 Task: nan
Action: Mouse moved to (463, 587)
Screenshot: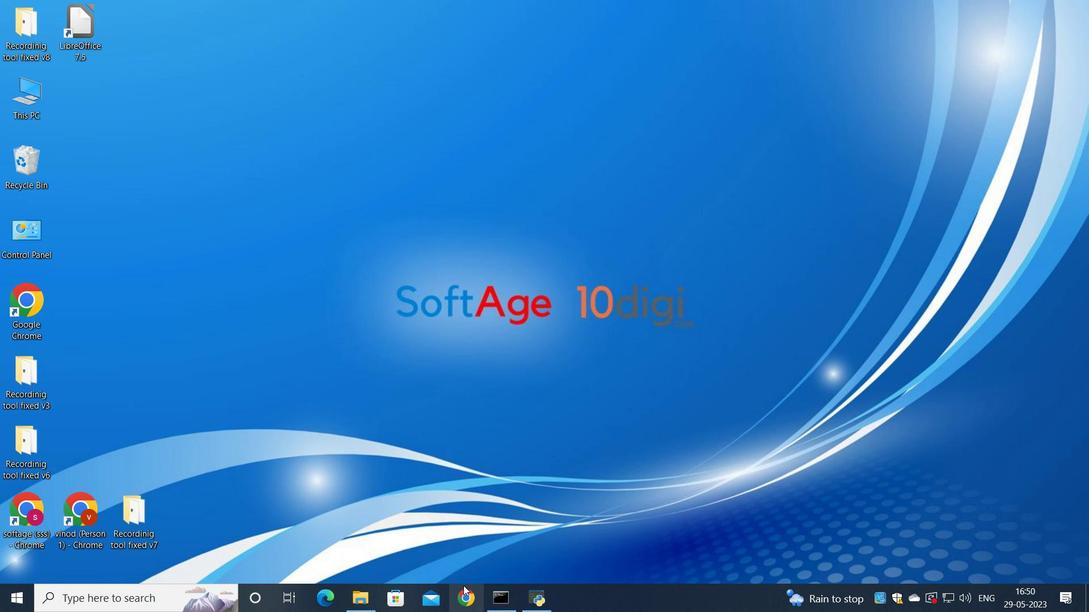 
Action: Mouse pressed left at (463, 587)
Screenshot: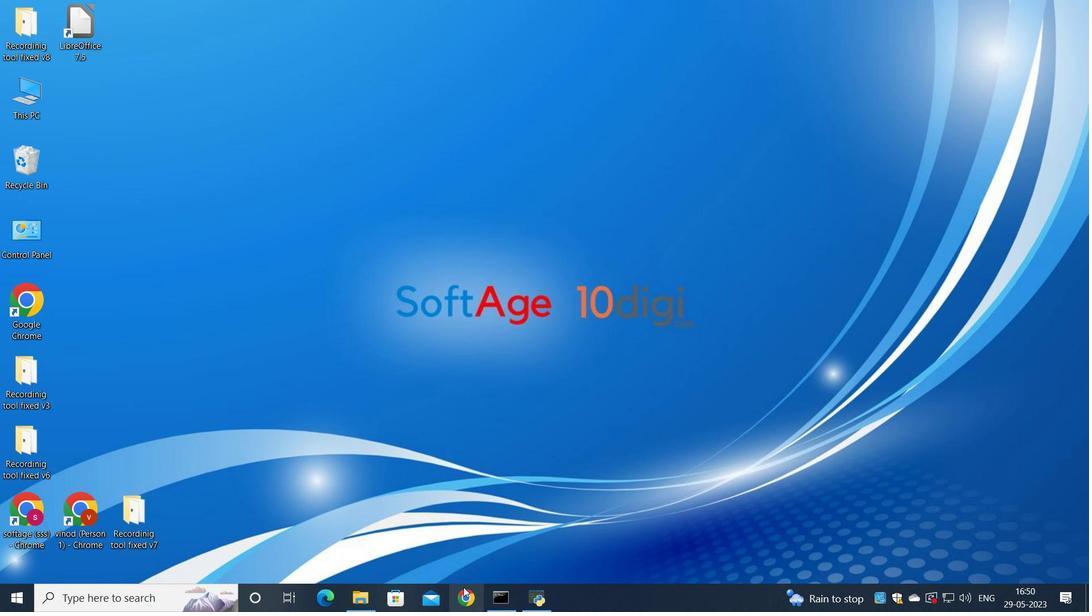 
Action: Mouse moved to (511, 369)
Screenshot: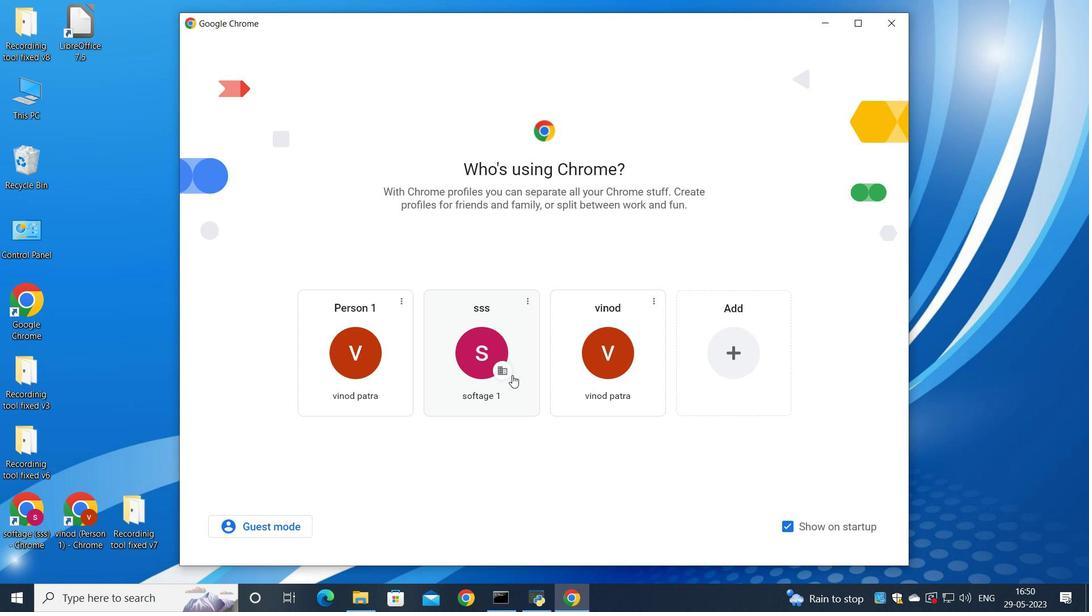 
Action: Mouse pressed left at (511, 369)
Screenshot: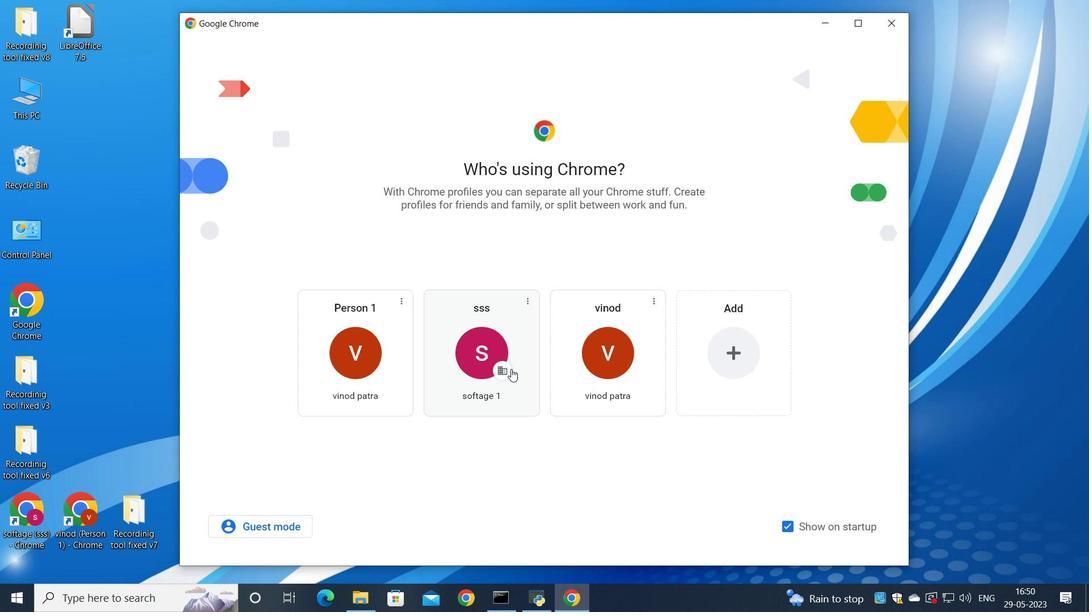 
Action: Mouse moved to (962, 74)
Screenshot: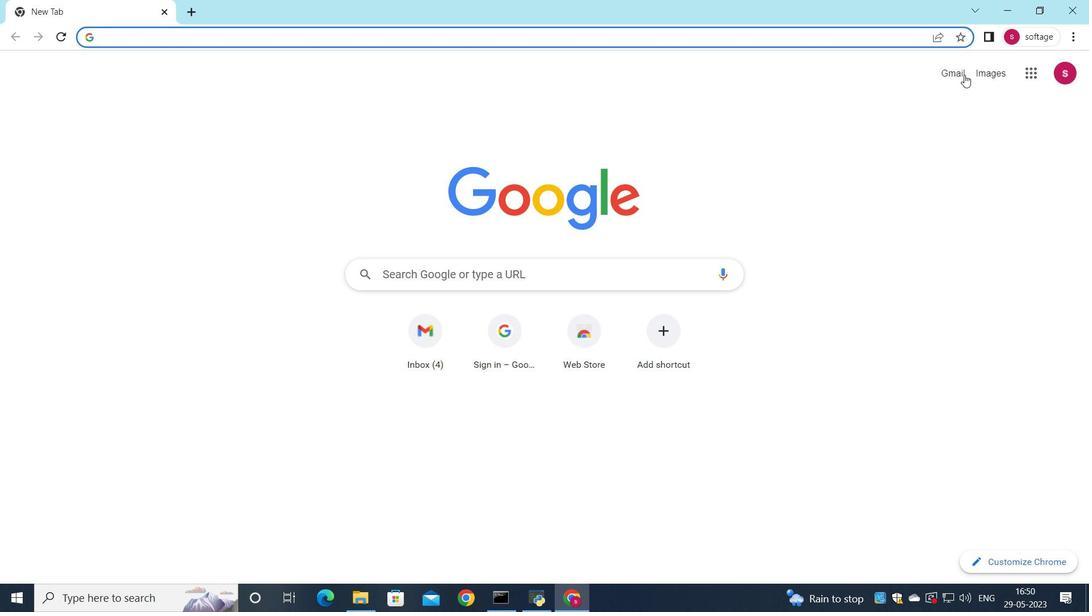 
Action: Mouse pressed left at (962, 74)
Screenshot: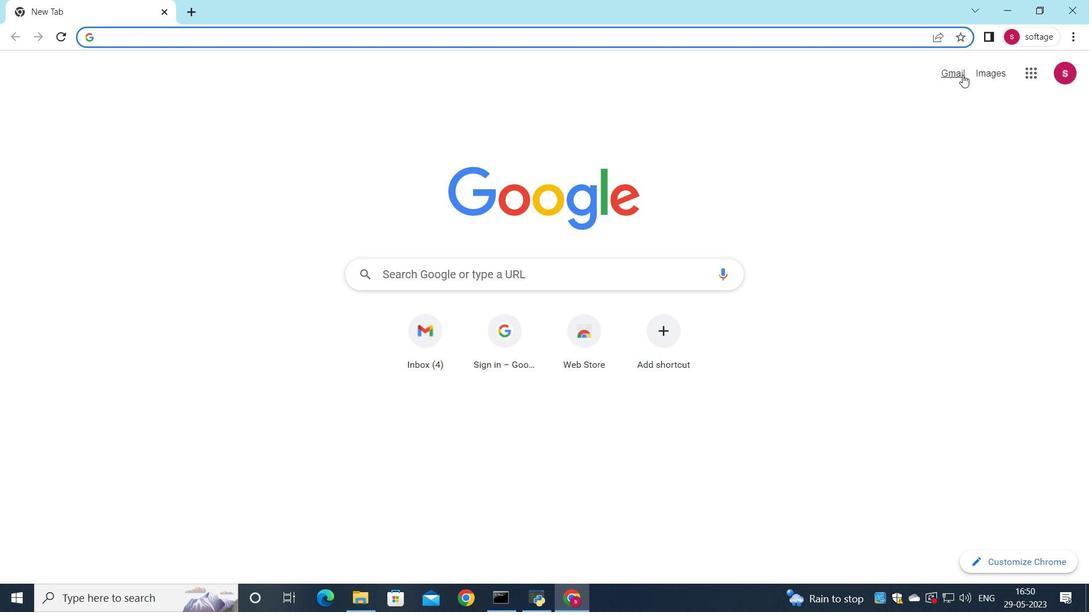 
Action: Mouse moved to (934, 95)
Screenshot: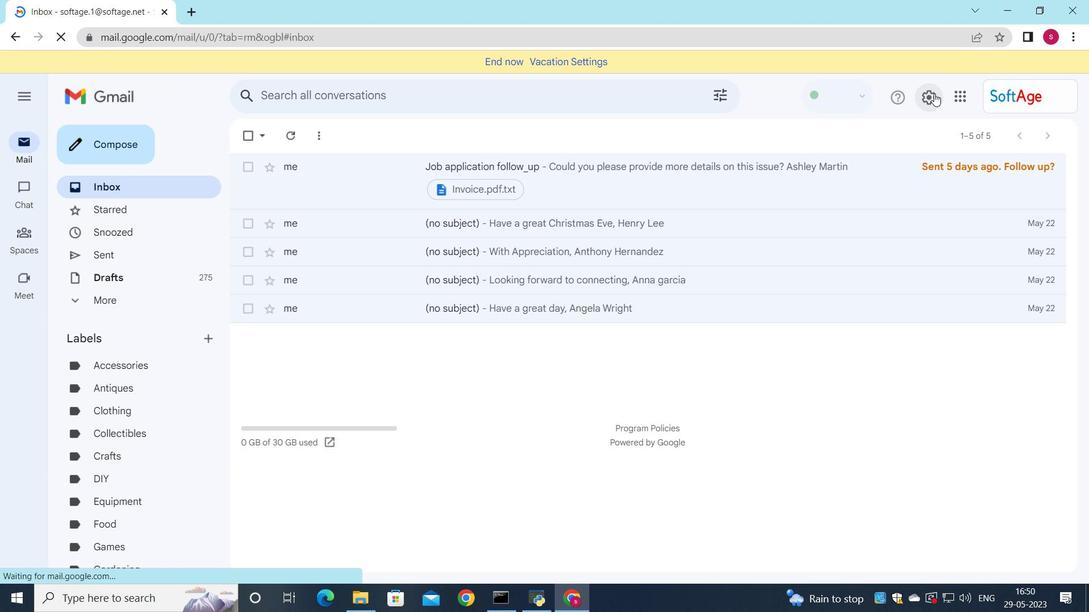 
Action: Mouse pressed left at (934, 95)
Screenshot: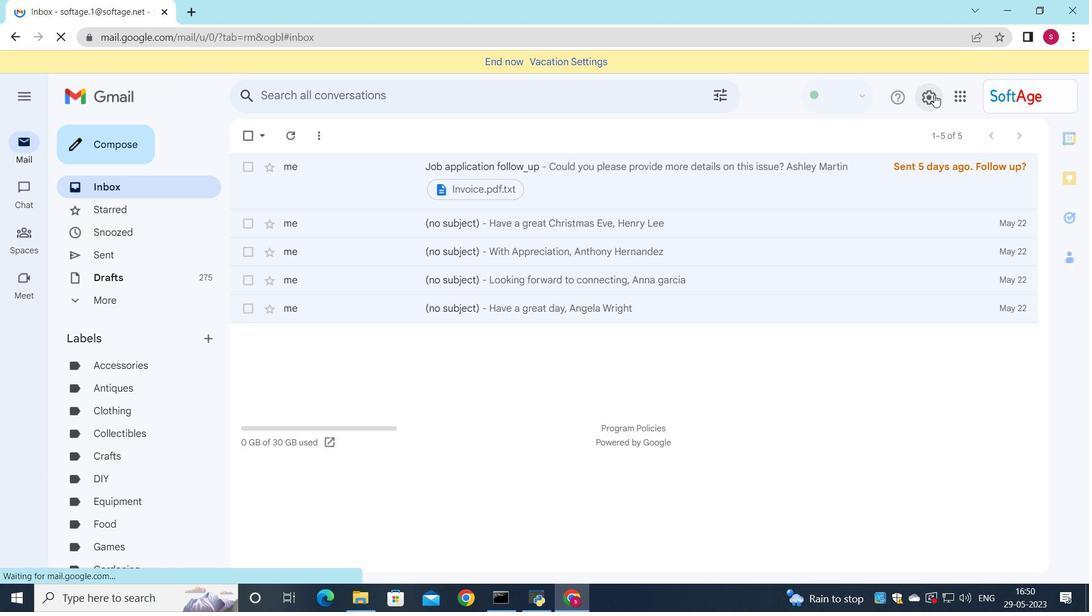 
Action: Mouse moved to (945, 171)
Screenshot: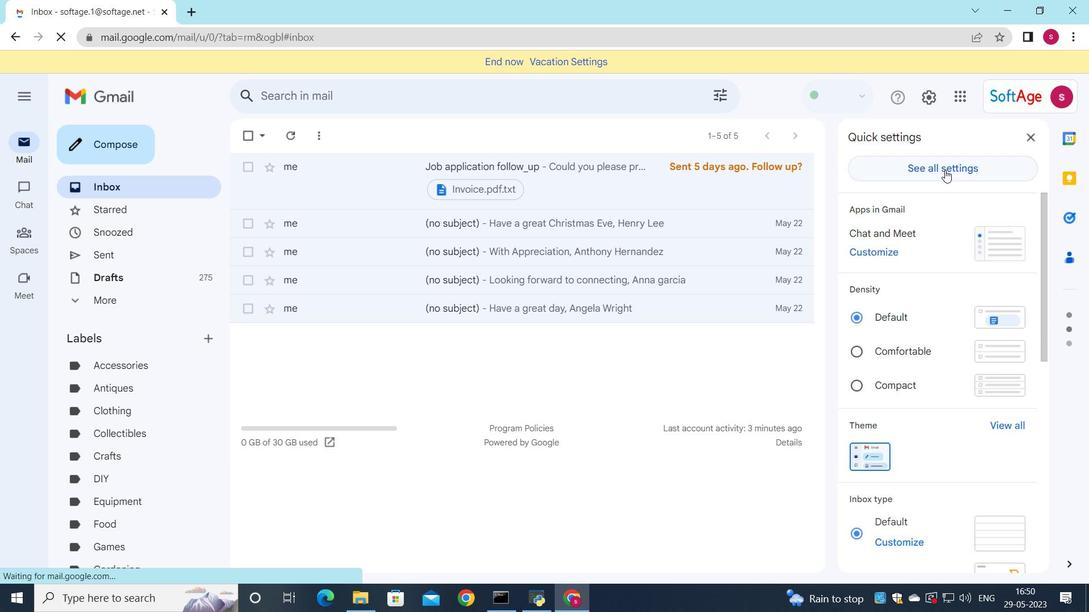 
Action: Mouse pressed left at (945, 171)
Screenshot: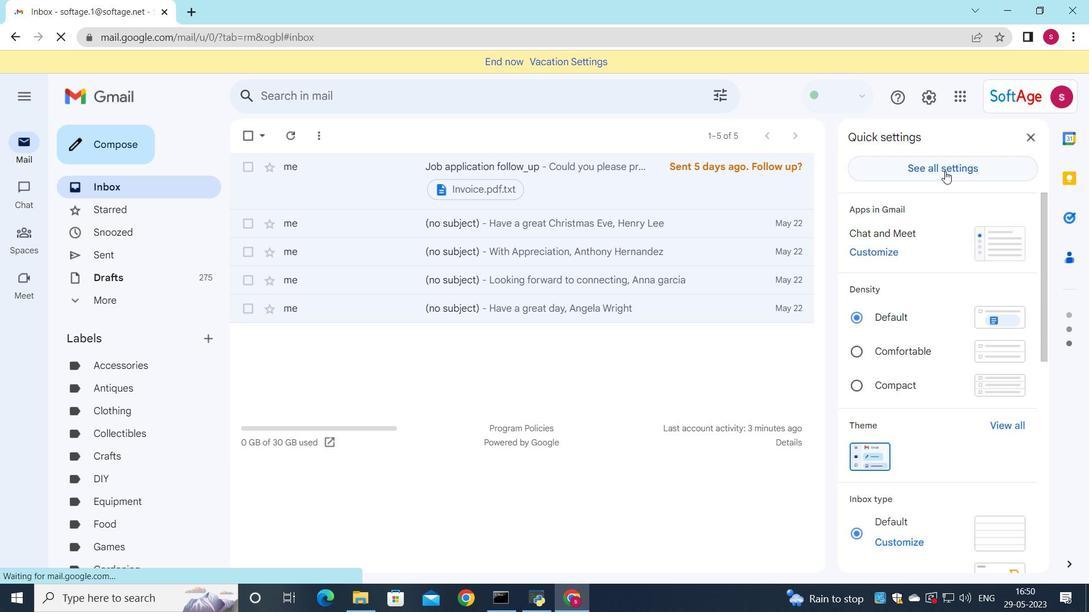 
Action: Mouse moved to (408, 265)
Screenshot: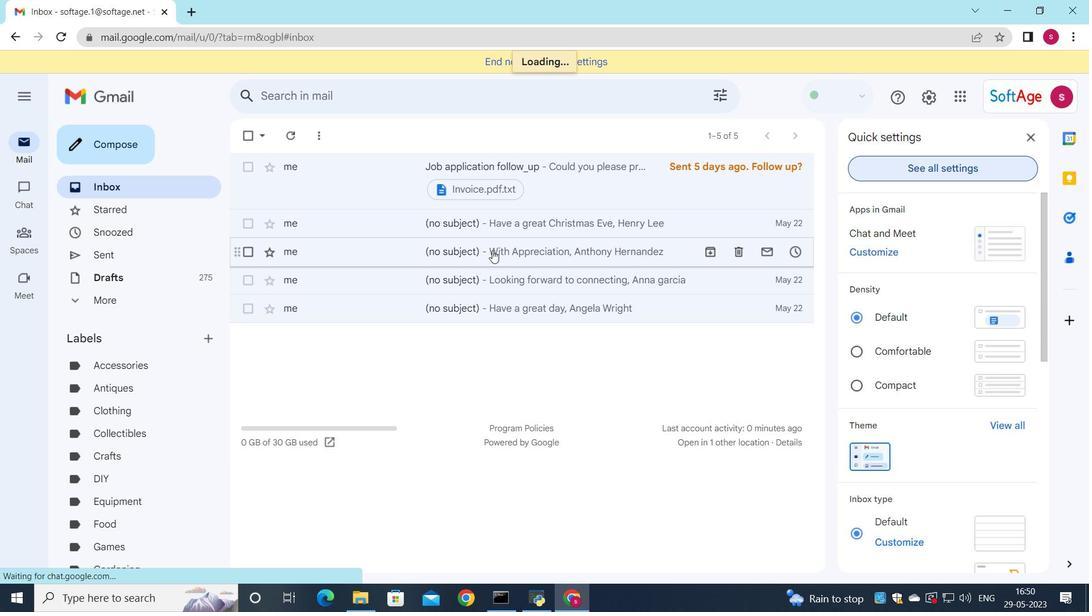 
Action: Mouse scrolled (408, 264) with delta (0, 0)
Screenshot: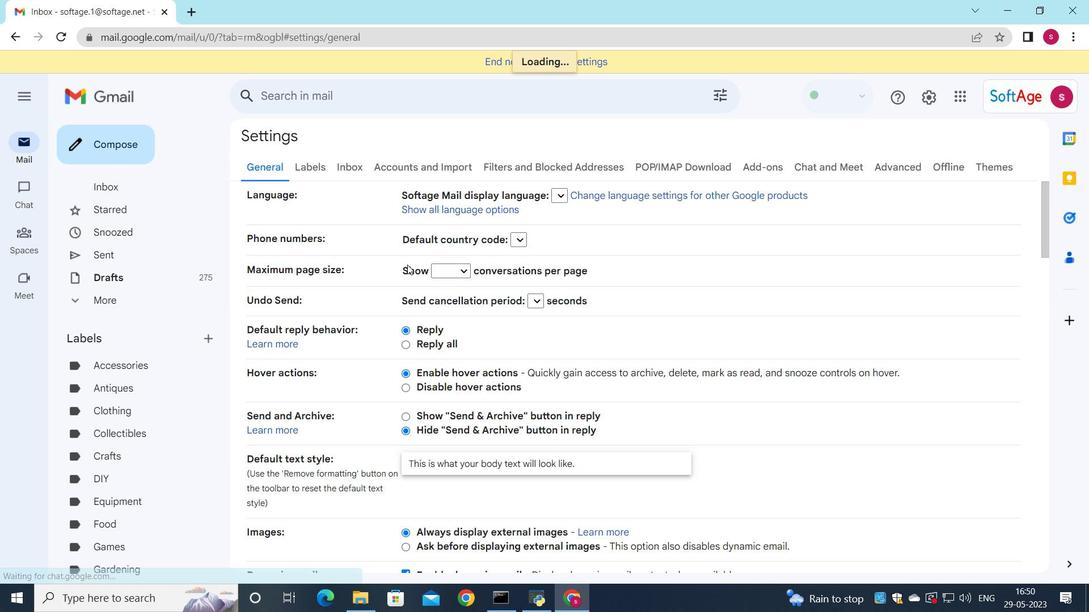
Action: Mouse scrolled (408, 264) with delta (0, 0)
Screenshot: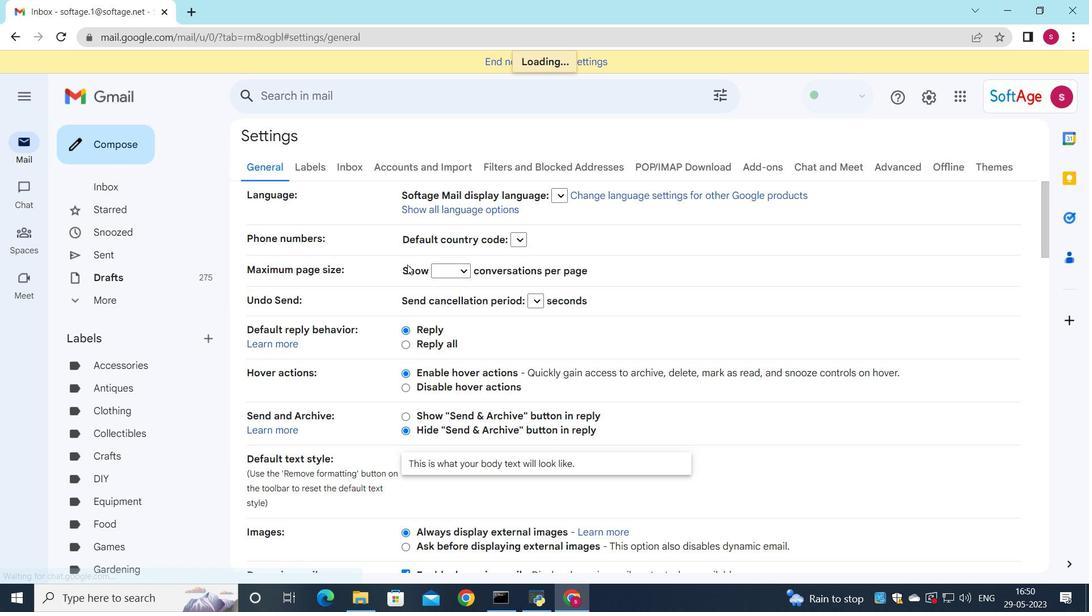 
Action: Mouse moved to (407, 266)
Screenshot: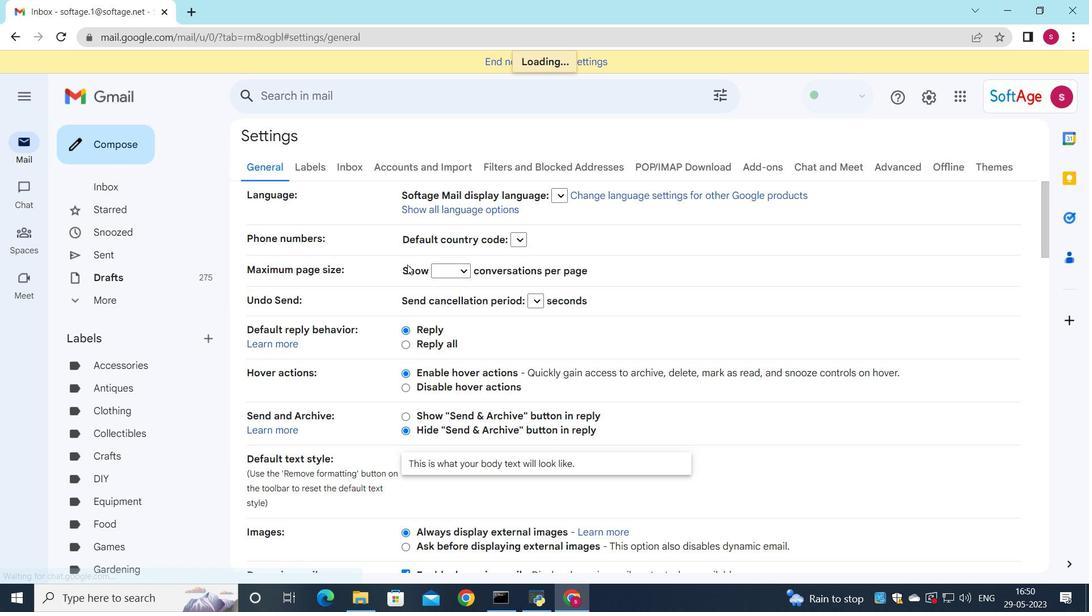 
Action: Mouse scrolled (407, 265) with delta (0, 0)
Screenshot: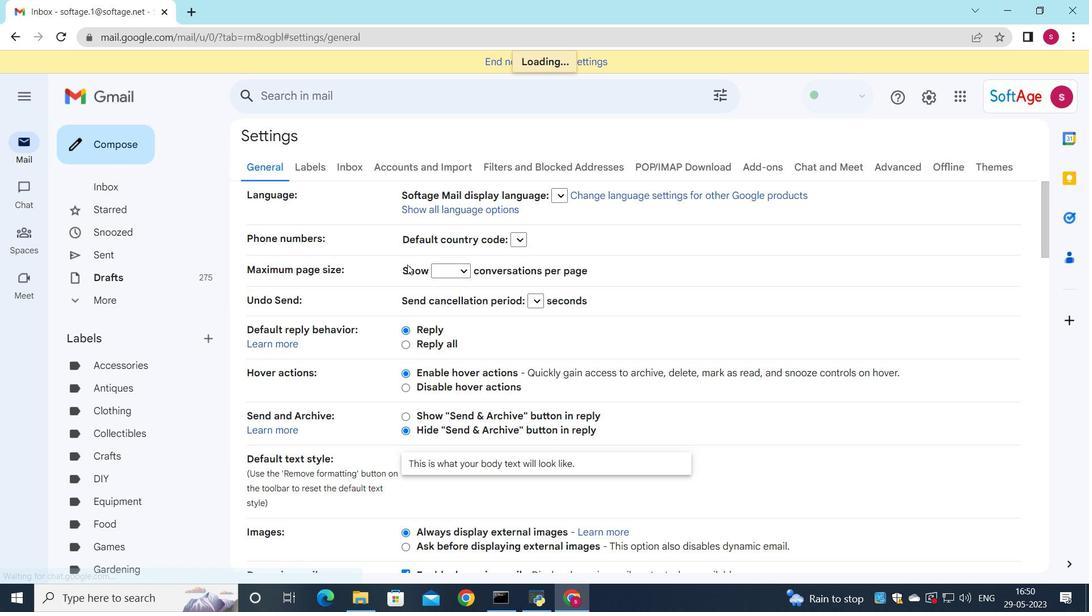 
Action: Mouse moved to (406, 266)
Screenshot: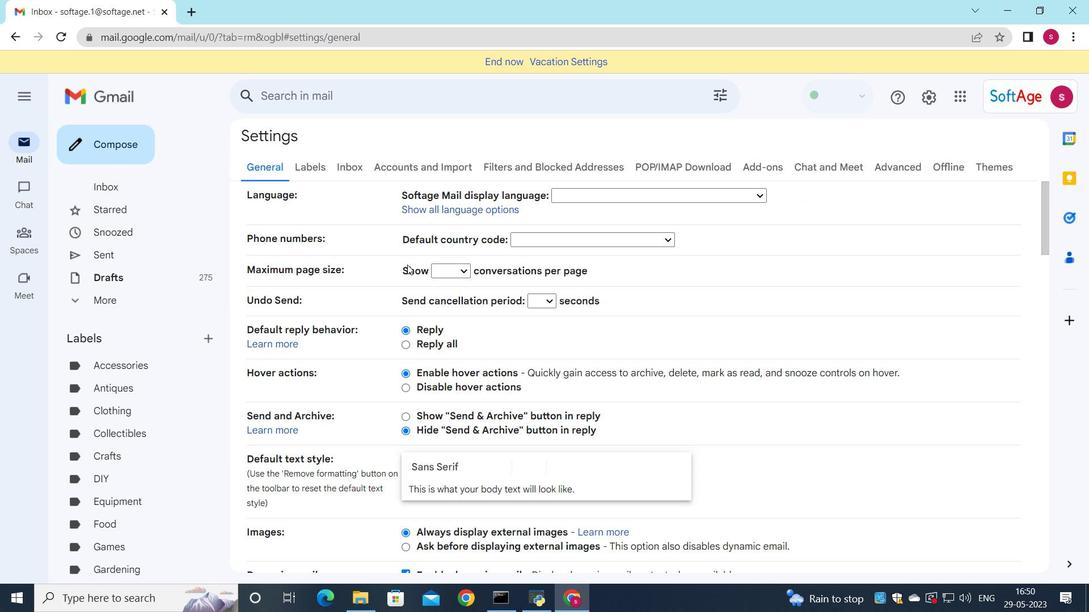 
Action: Mouse scrolled (406, 266) with delta (0, 0)
Screenshot: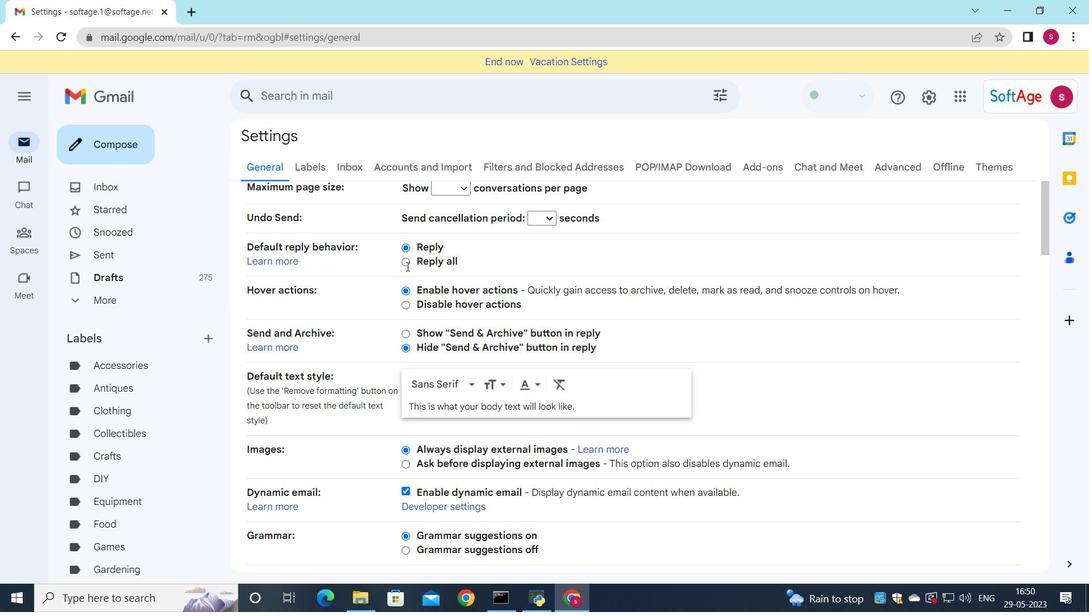 
Action: Mouse scrolled (406, 266) with delta (0, 0)
Screenshot: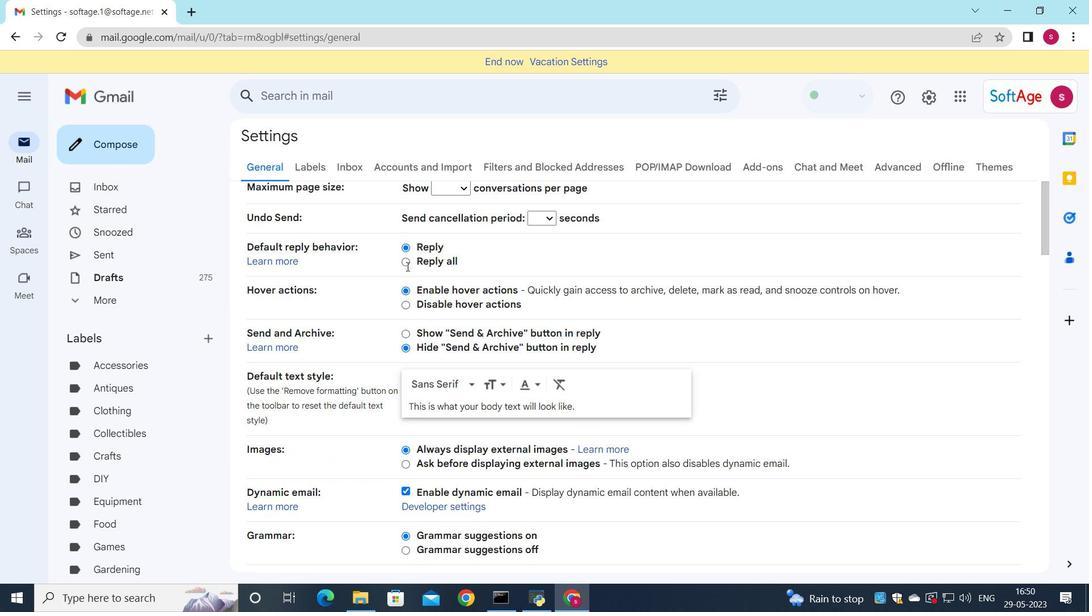 
Action: Mouse scrolled (406, 266) with delta (0, 0)
Screenshot: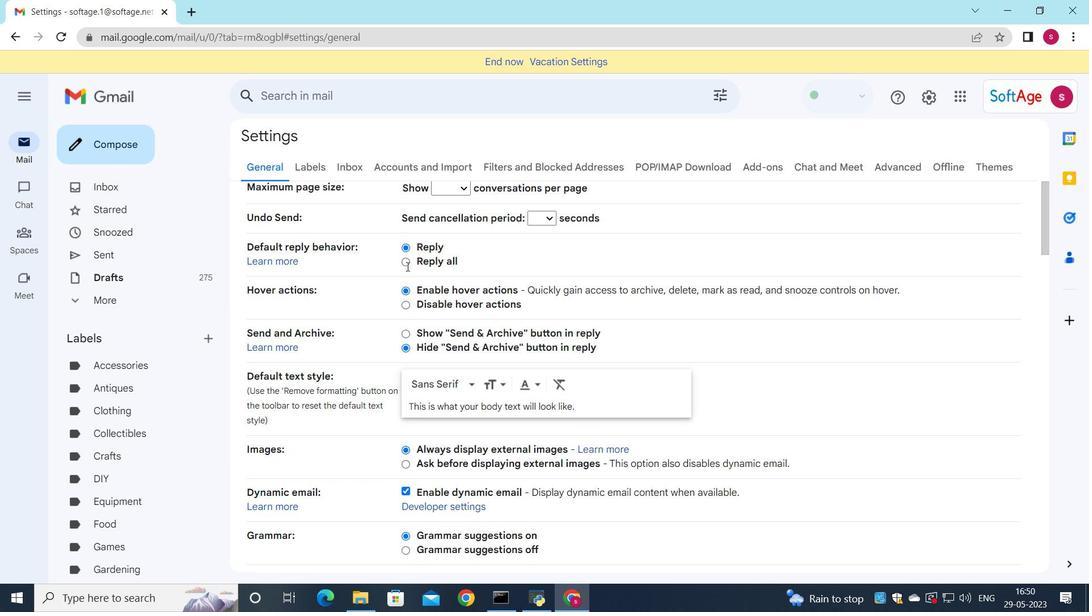
Action: Mouse scrolled (406, 266) with delta (0, 0)
Screenshot: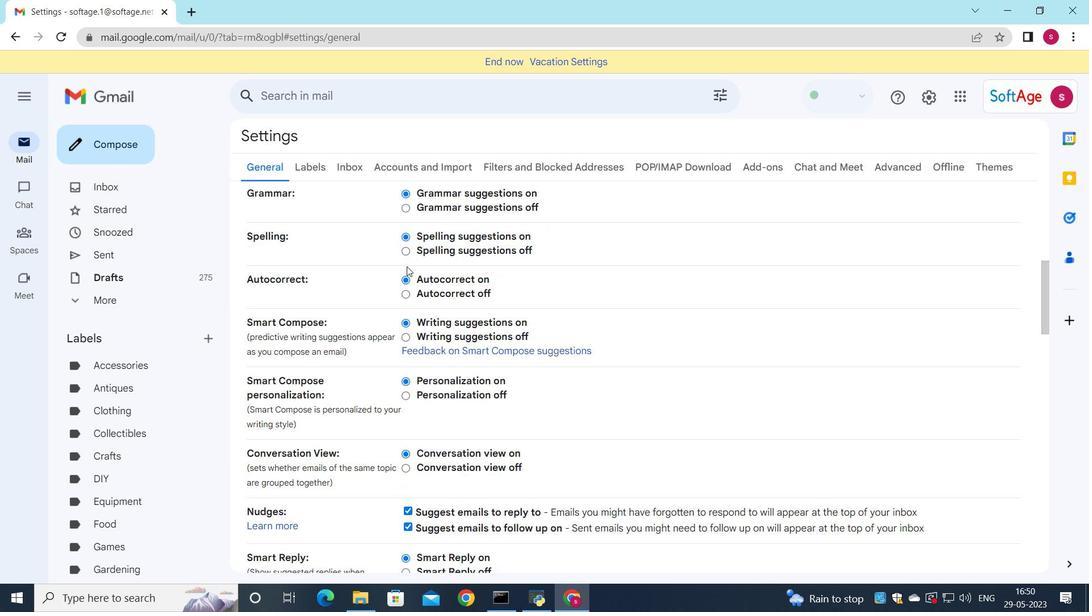 
Action: Mouse scrolled (406, 266) with delta (0, 0)
Screenshot: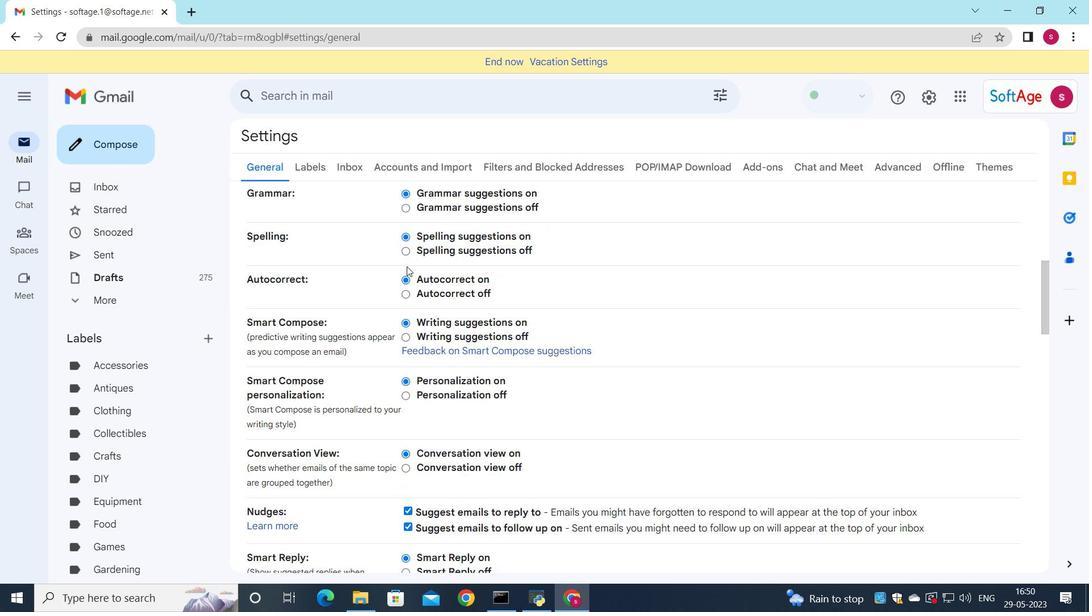 
Action: Mouse scrolled (406, 266) with delta (0, 0)
Screenshot: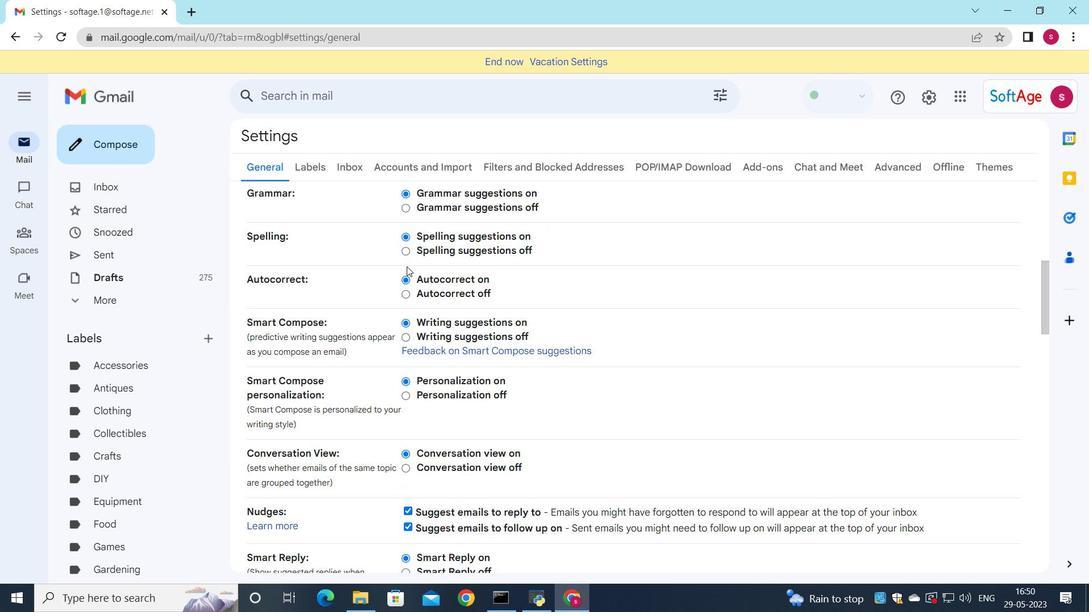 
Action: Mouse scrolled (406, 266) with delta (0, 0)
Screenshot: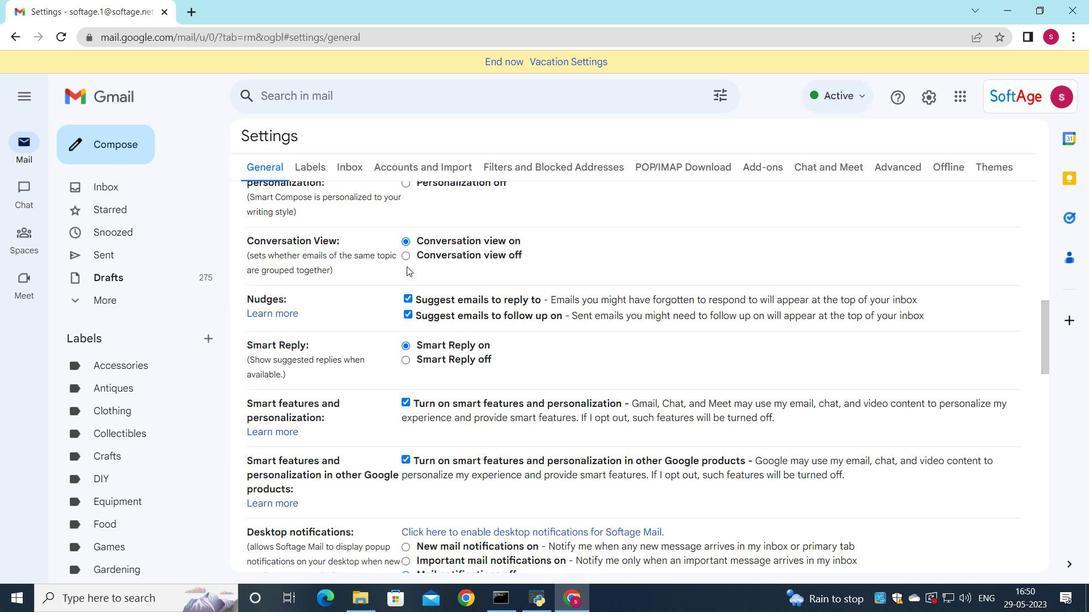 
Action: Mouse scrolled (406, 266) with delta (0, 0)
Screenshot: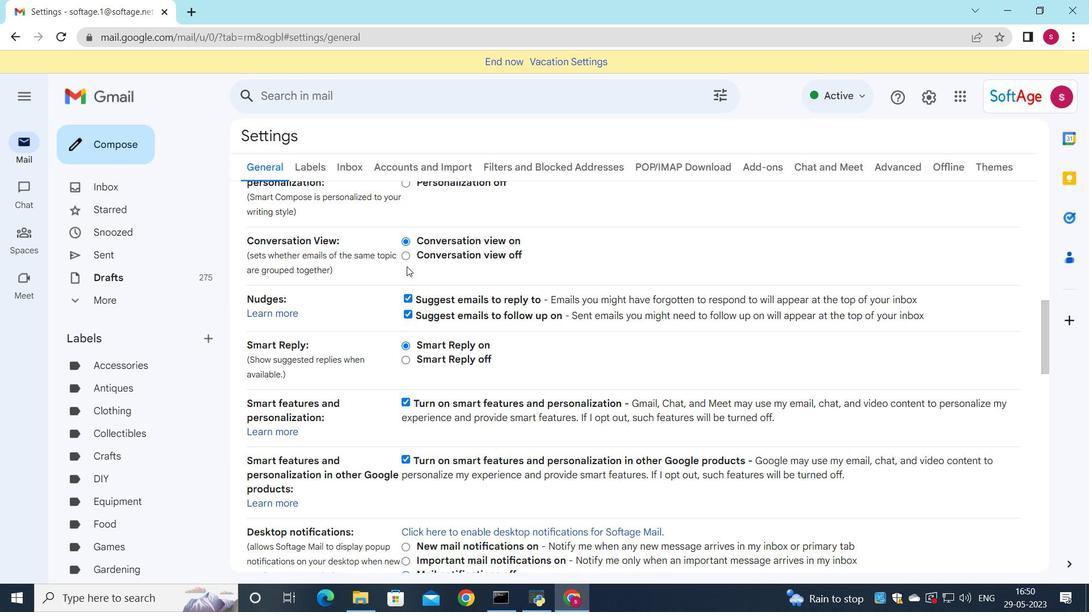 
Action: Mouse scrolled (406, 266) with delta (0, 0)
Screenshot: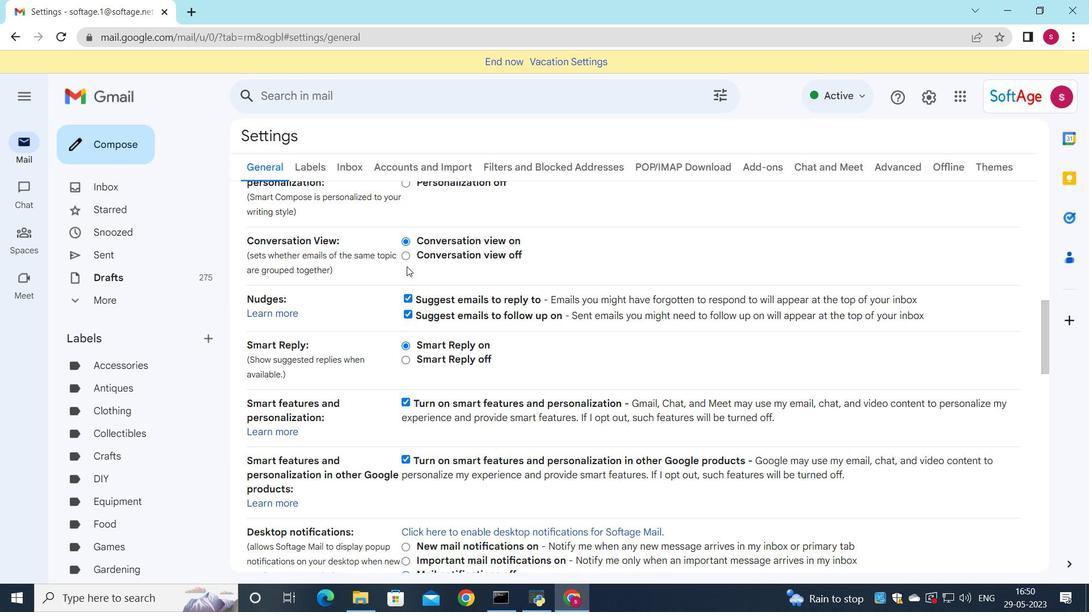 
Action: Mouse scrolled (406, 266) with delta (0, 0)
Screenshot: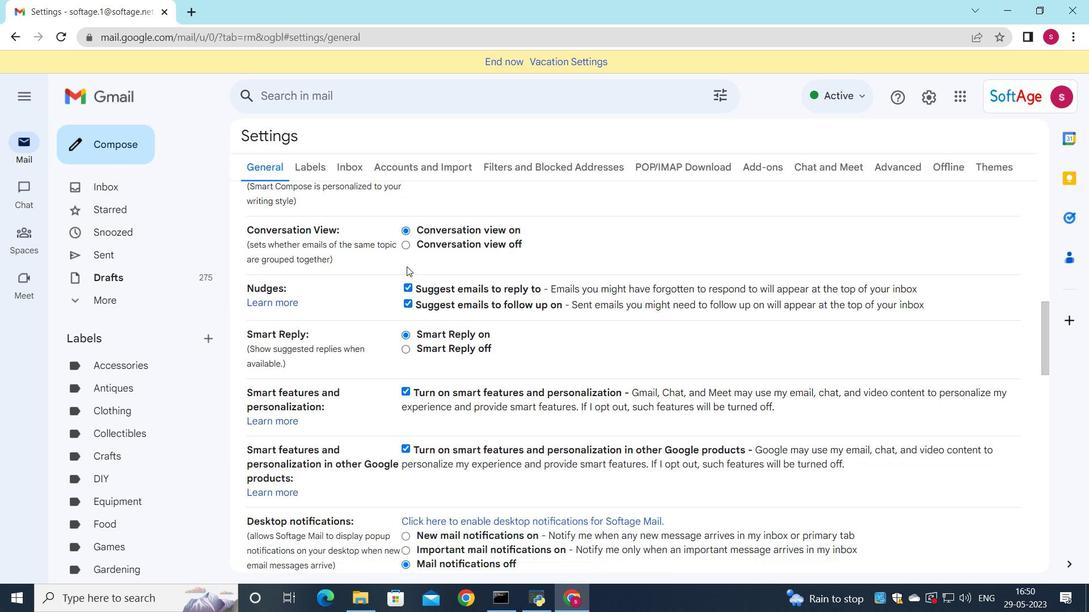 
Action: Mouse scrolled (406, 266) with delta (0, 0)
Screenshot: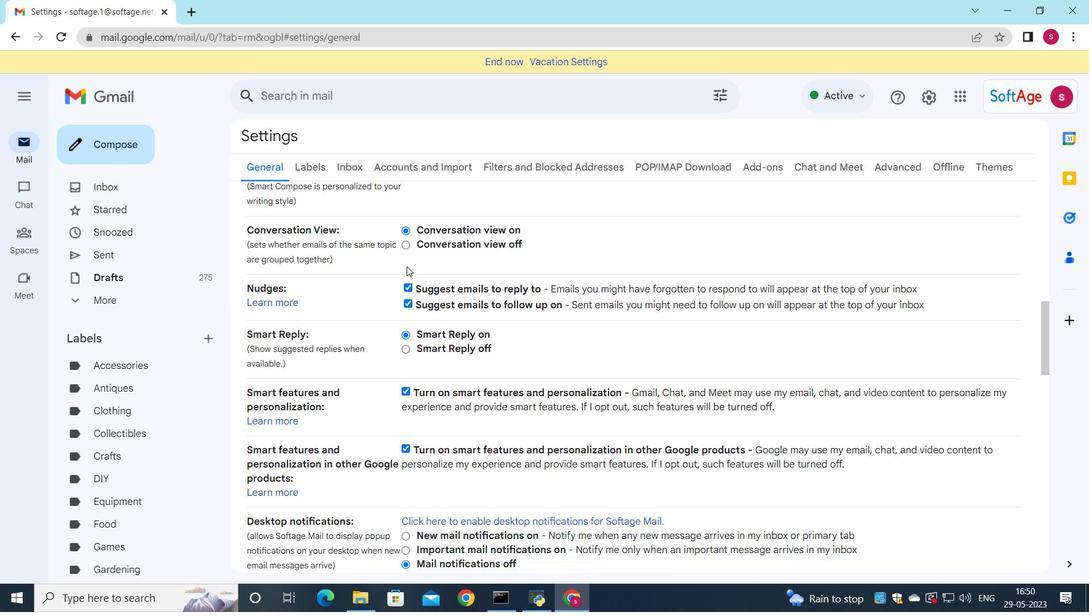 
Action: Mouse scrolled (406, 266) with delta (0, 0)
Screenshot: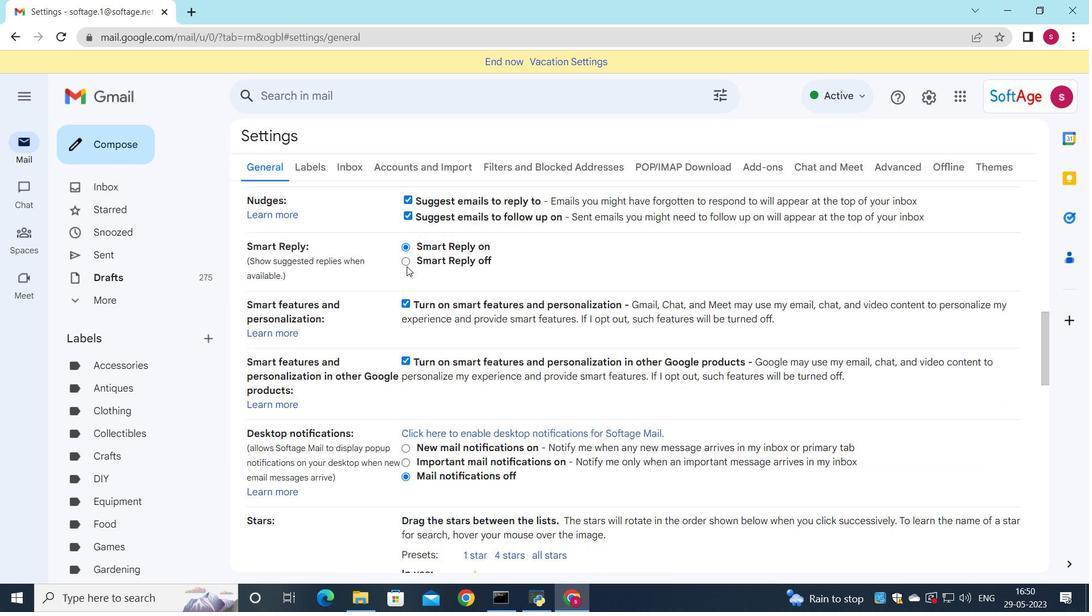 
Action: Mouse scrolled (406, 266) with delta (0, 0)
Screenshot: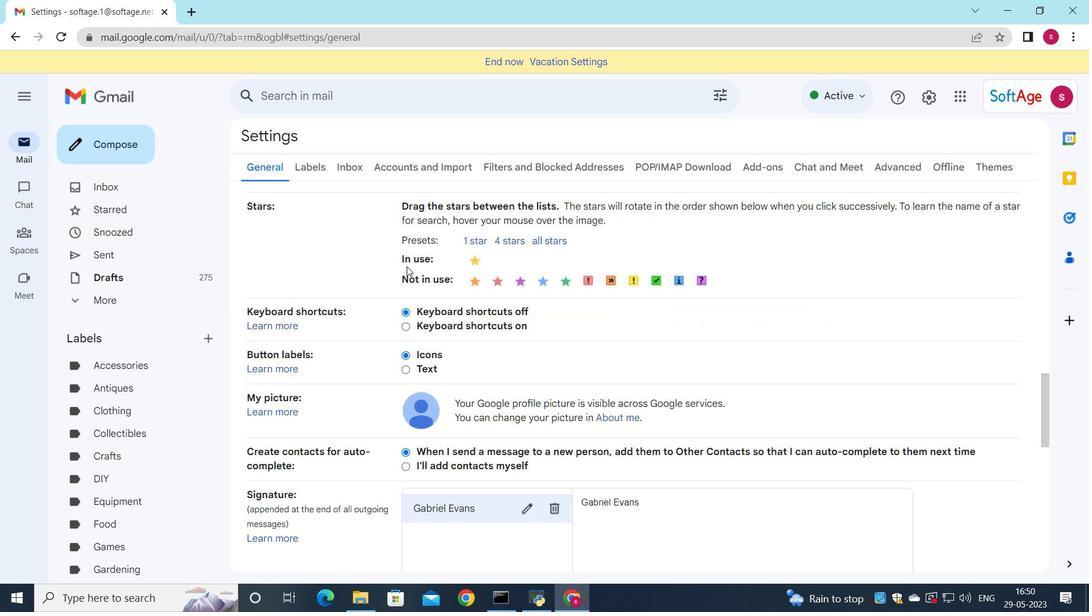 
Action: Mouse scrolled (406, 266) with delta (0, 0)
Screenshot: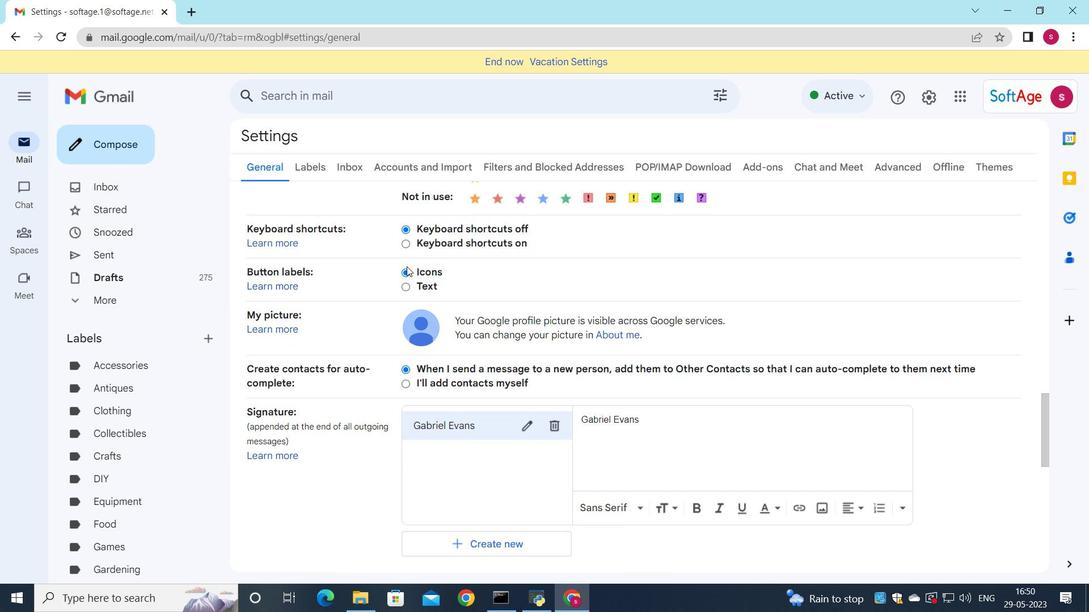 
Action: Mouse scrolled (406, 266) with delta (0, 0)
Screenshot: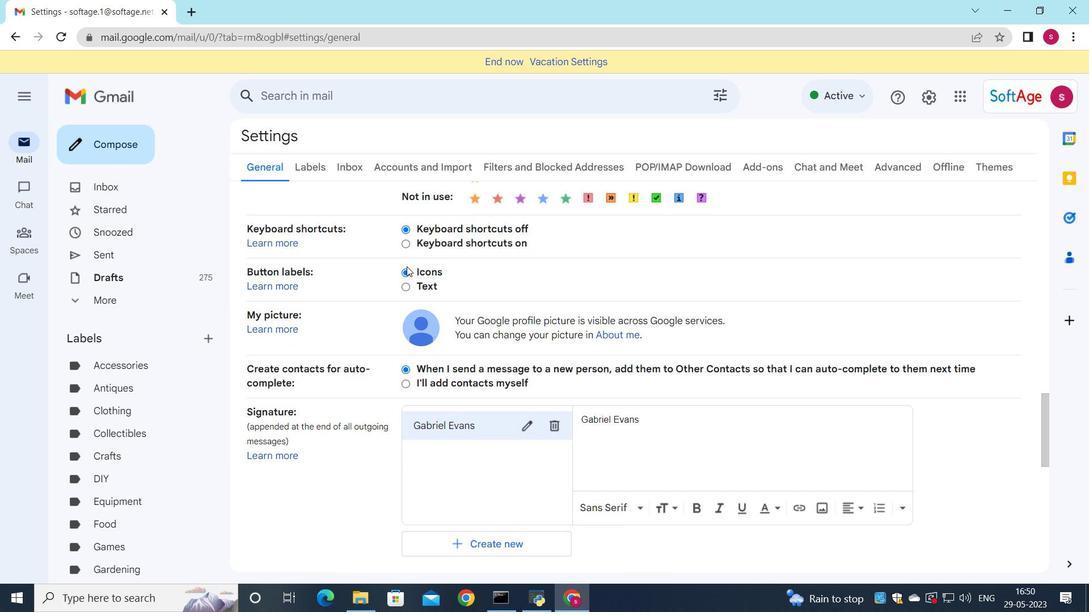
Action: Mouse scrolled (406, 266) with delta (0, 0)
Screenshot: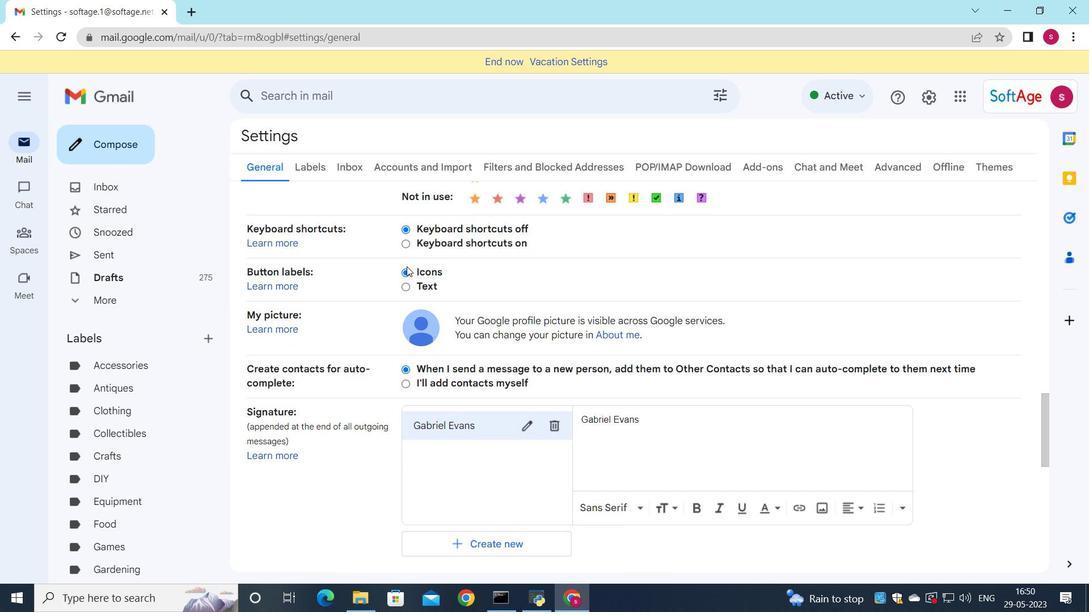 
Action: Mouse moved to (544, 212)
Screenshot: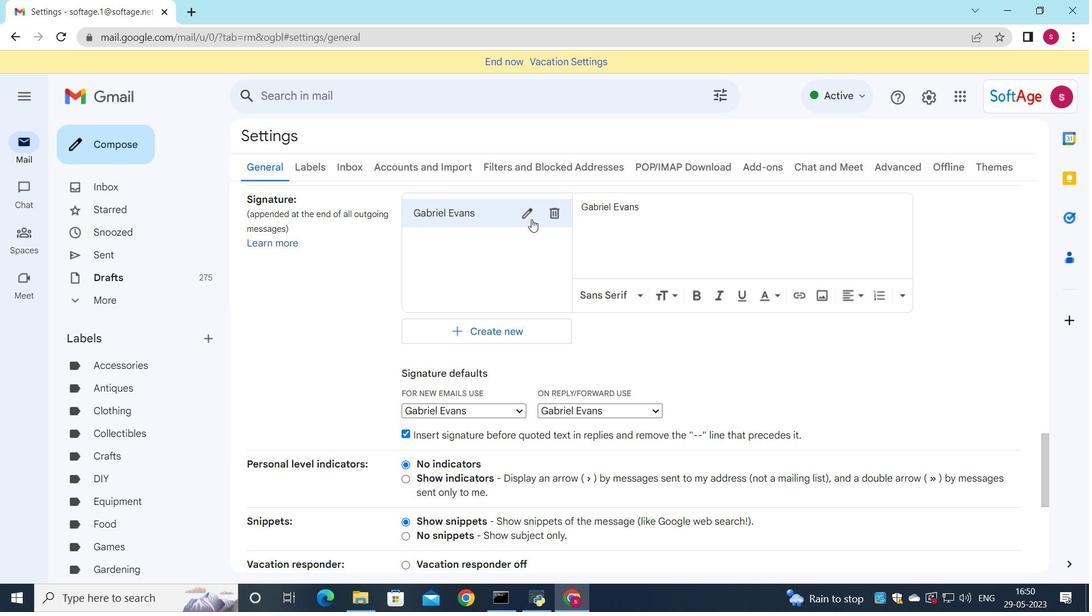 
Action: Mouse pressed left at (544, 212)
Screenshot: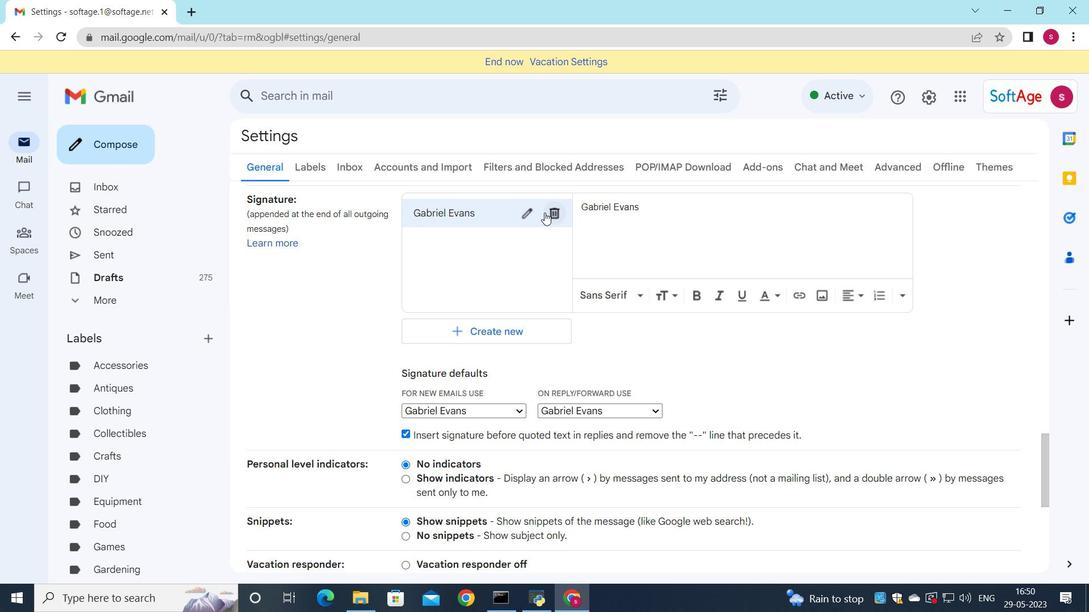 
Action: Mouse moved to (651, 338)
Screenshot: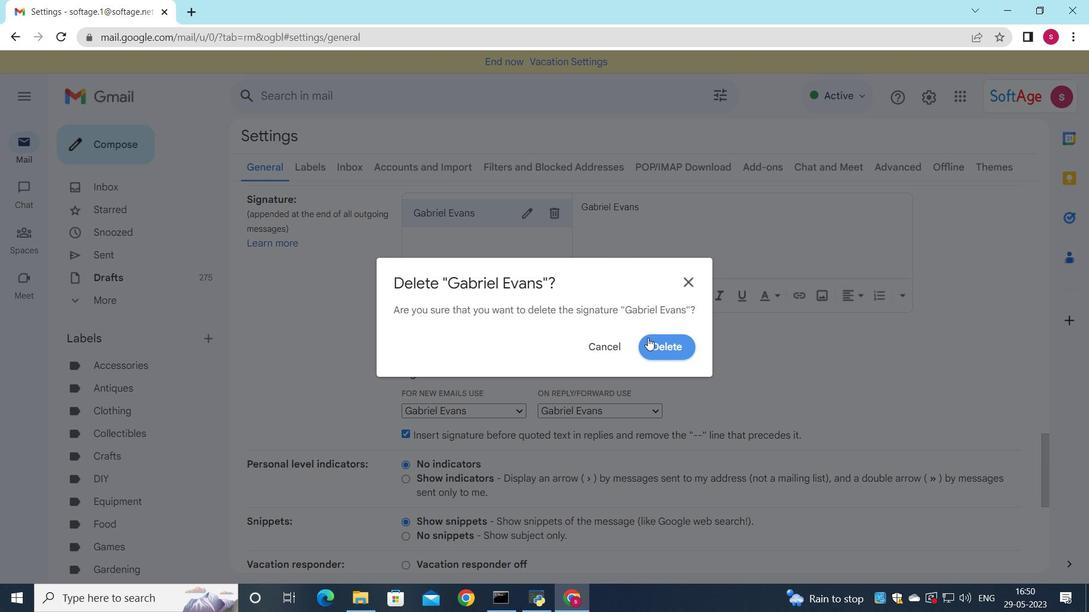 
Action: Mouse pressed left at (651, 338)
Screenshot: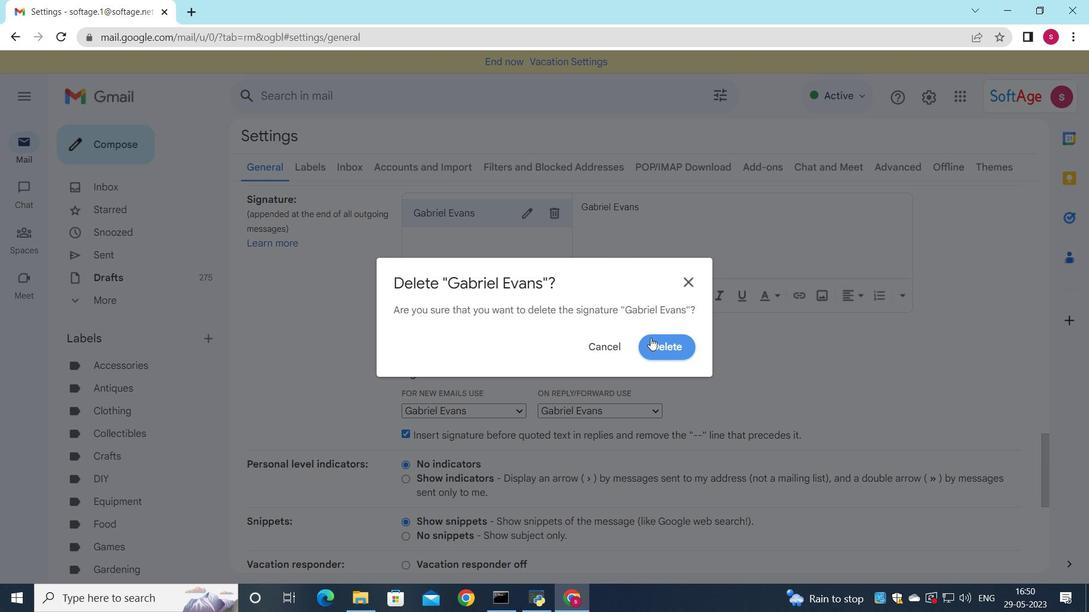 
Action: Mouse moved to (487, 229)
Screenshot: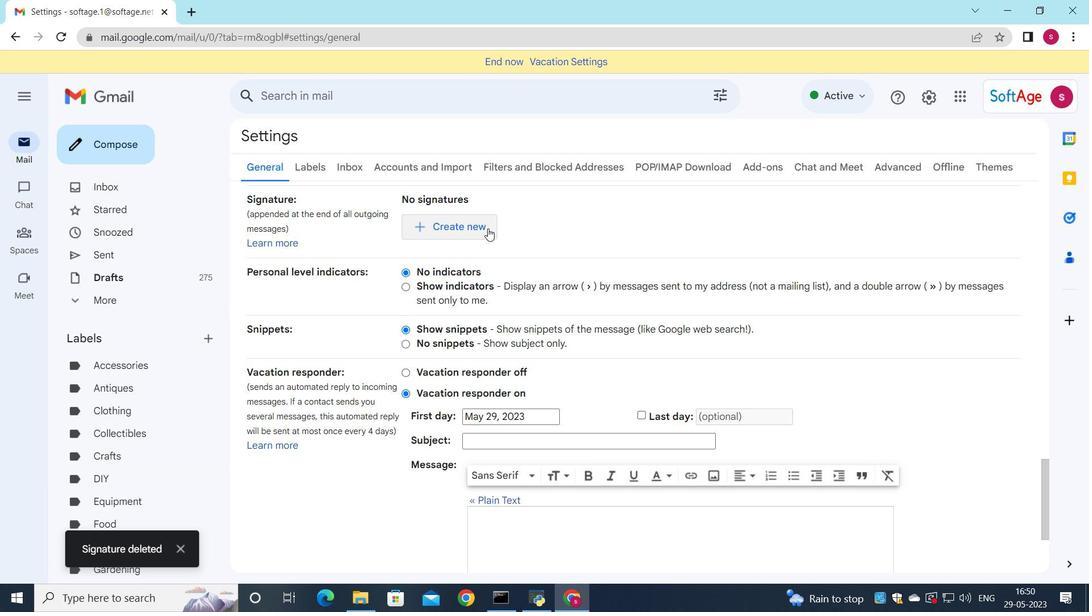 
Action: Mouse pressed left at (487, 229)
Screenshot: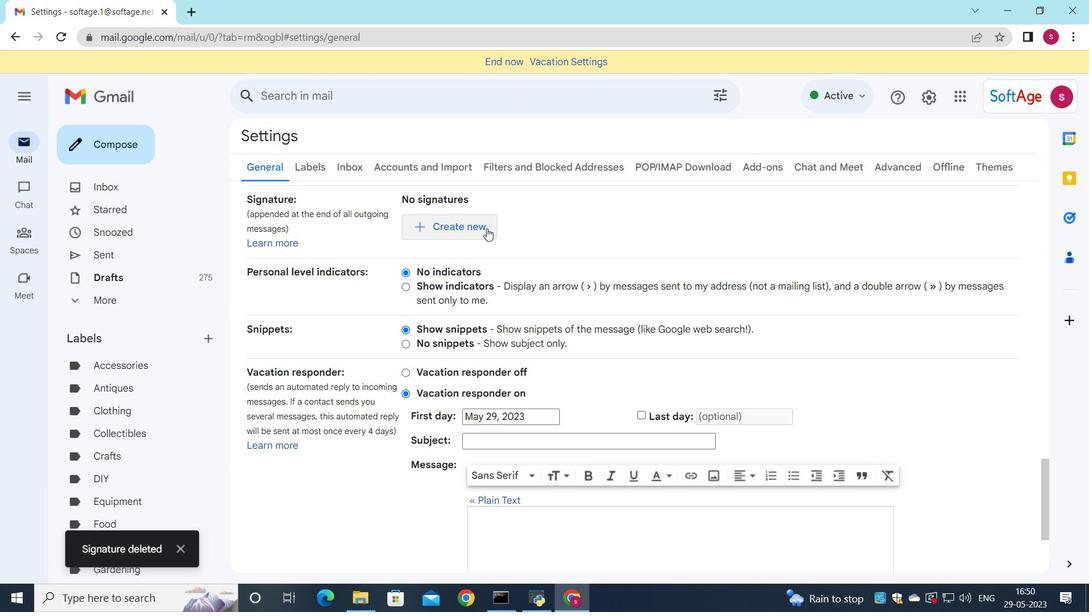 
Action: Mouse moved to (820, 310)
Screenshot: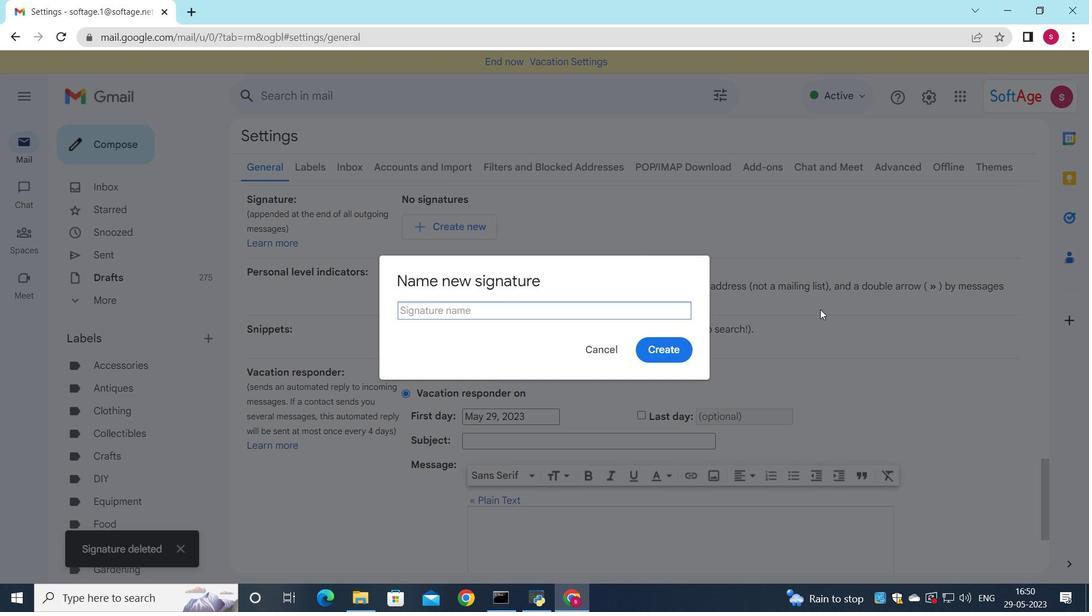 
Action: Key pressed <Key.shift><Key.shift><Key.shift><Key.shift><Key.shift><Key.shift><Key.shift>Gage<Key.space><Key.shift><Key.shift><Key.shift><Key.shift><Key.shift><Key.shift><Key.shift><Key.shift><Key.shift><Key.shift><Key.shift><Key.shift><Key.shift><Key.shift>Hill
Screenshot: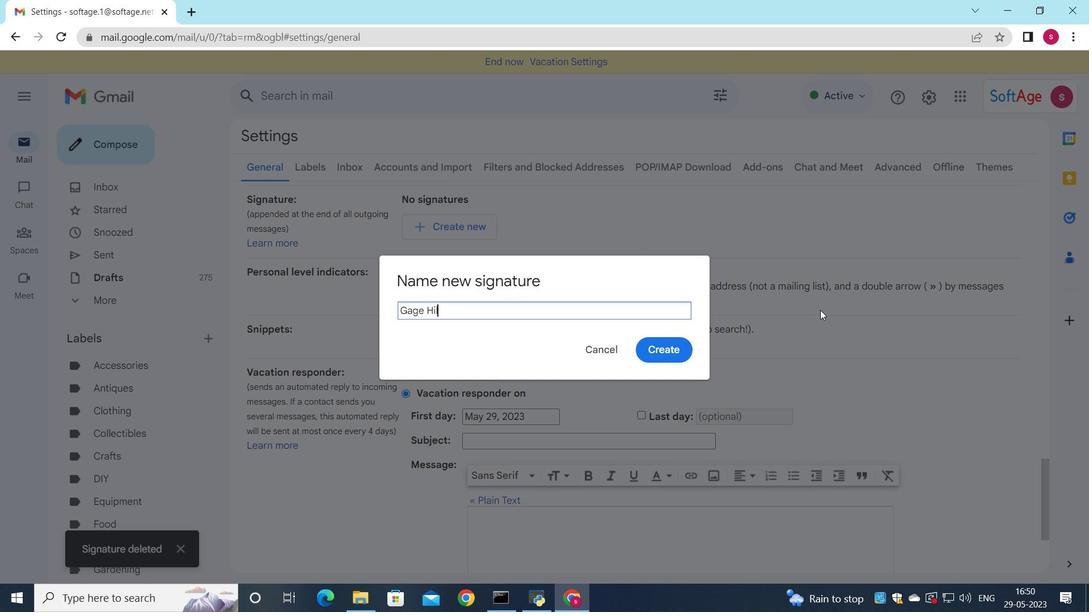 
Action: Mouse moved to (665, 354)
Screenshot: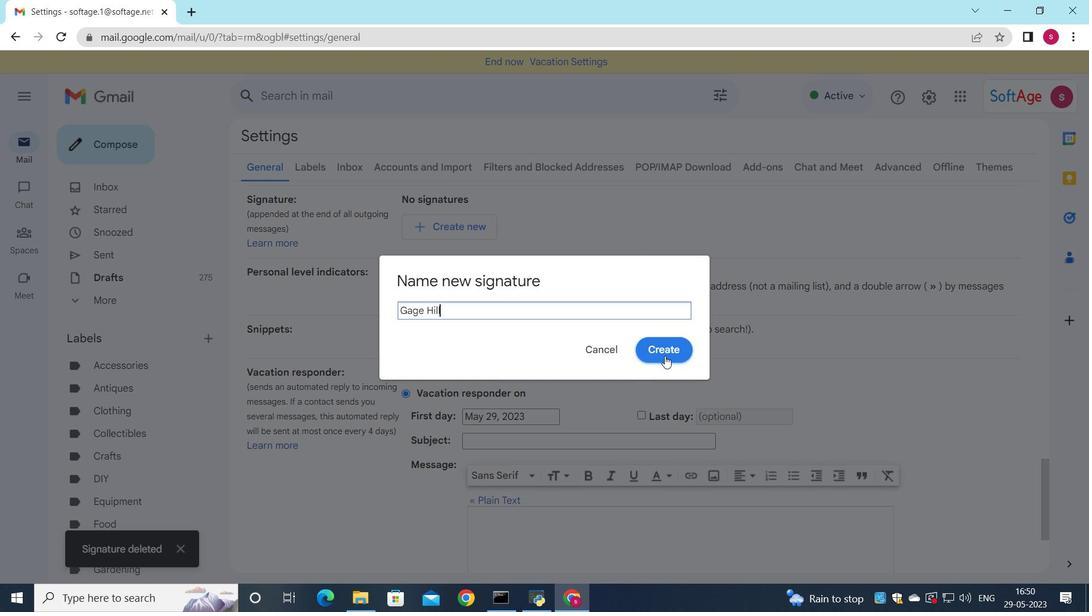 
Action: Mouse pressed left at (665, 354)
Screenshot: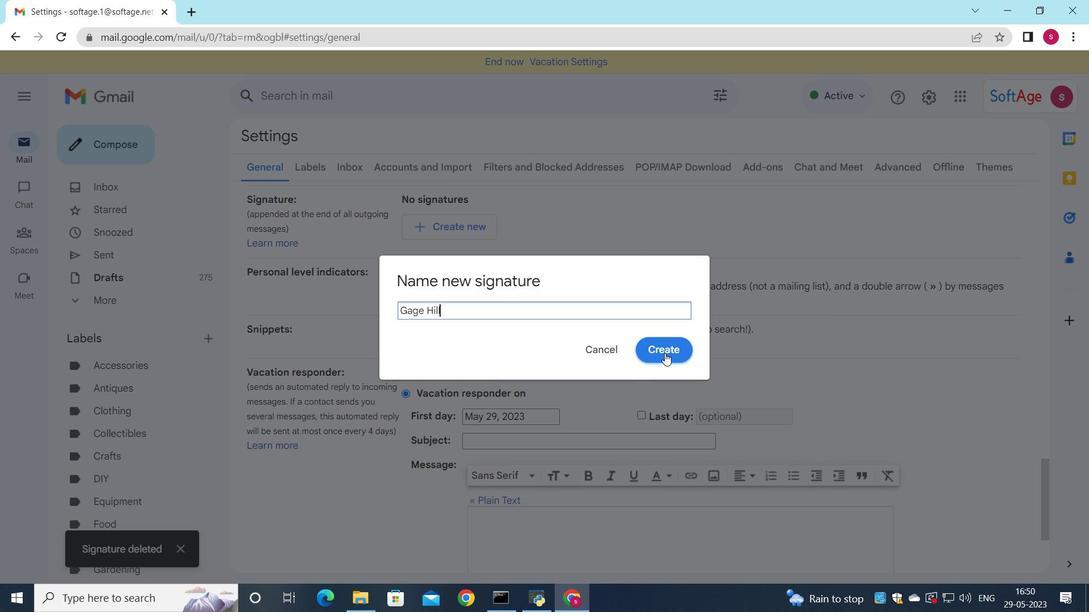 
Action: Mouse moved to (675, 266)
Screenshot: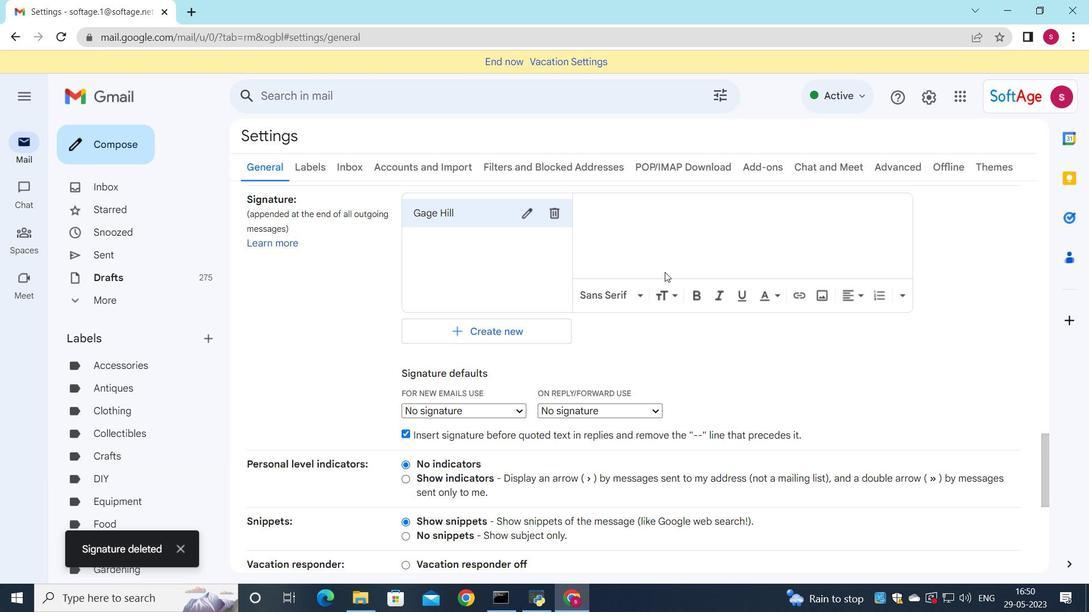 
Action: Mouse pressed left at (675, 266)
Screenshot: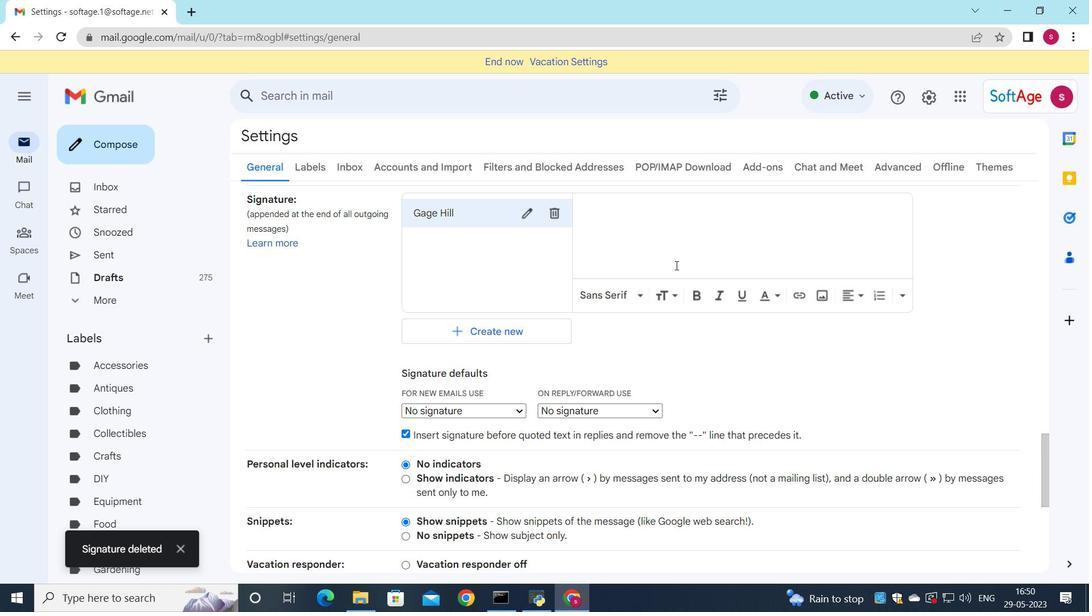 
Action: Key pressed <Key.shift>Gage<Key.space><Key.shift>Ho<Key.backspace>ill
Screenshot: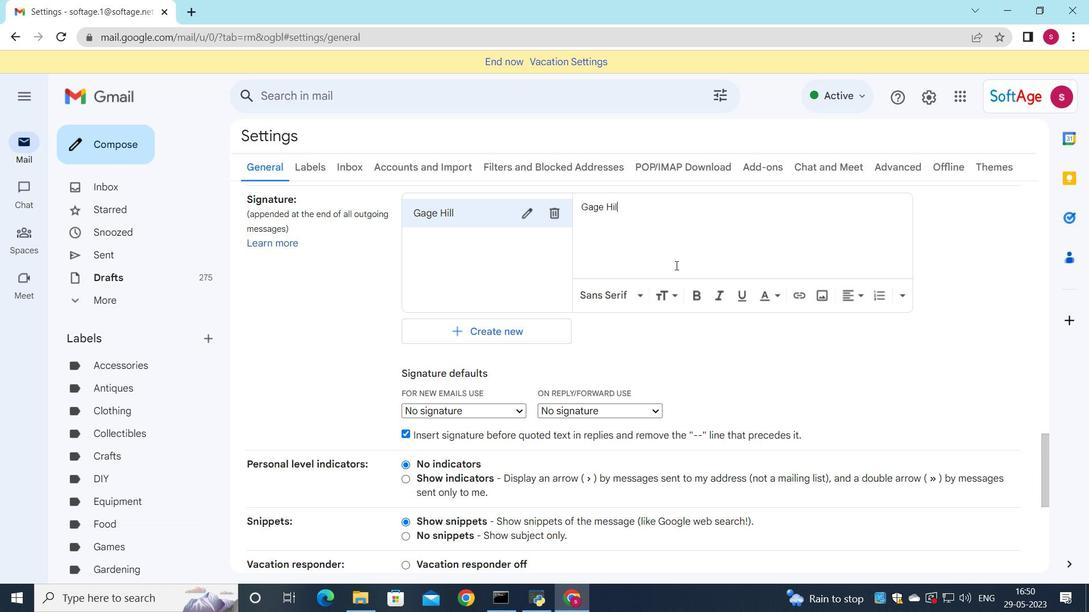 
Action: Mouse moved to (505, 412)
Screenshot: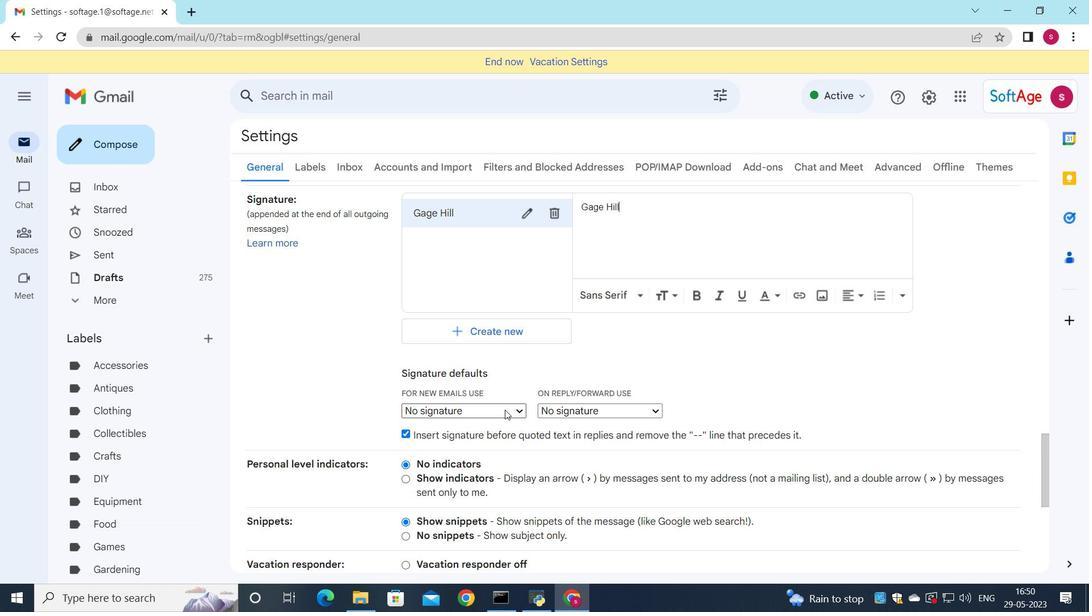 
Action: Mouse pressed left at (505, 412)
Screenshot: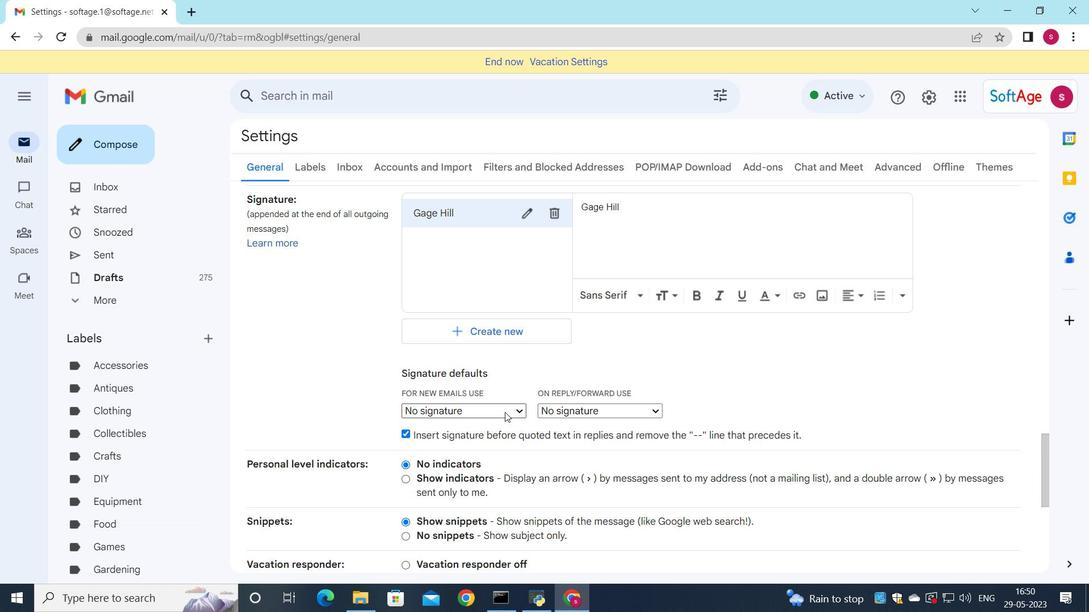 
Action: Mouse moved to (495, 439)
Screenshot: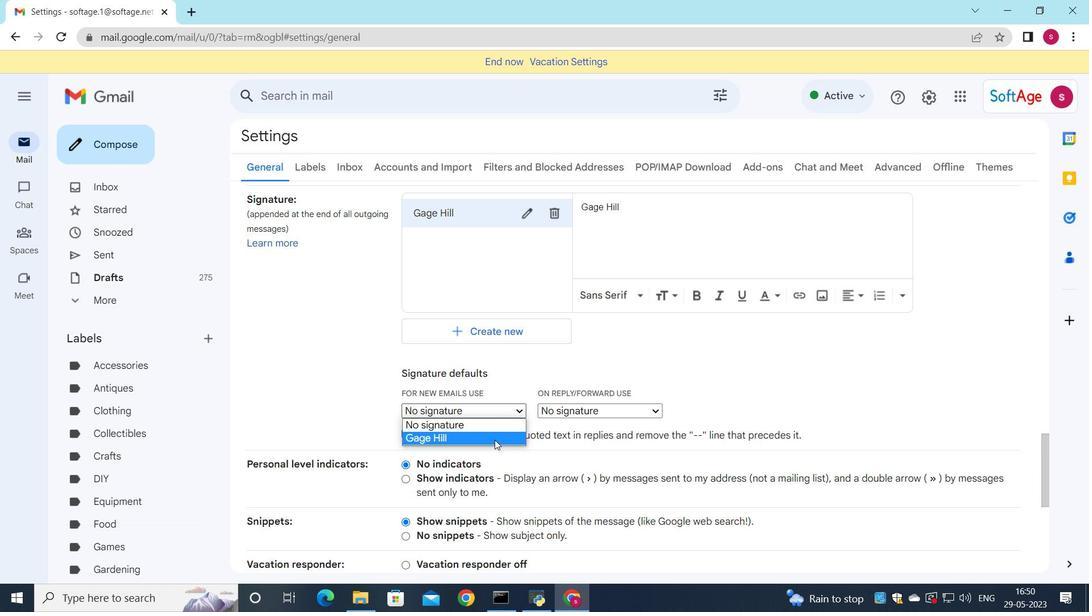 
Action: Mouse pressed left at (495, 439)
Screenshot: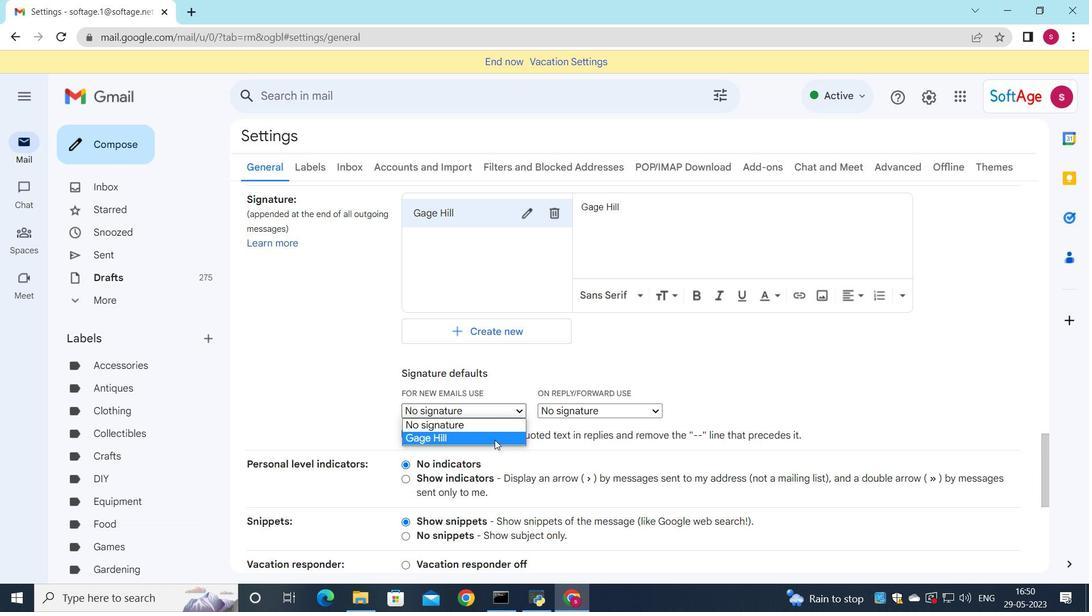 
Action: Mouse moved to (570, 413)
Screenshot: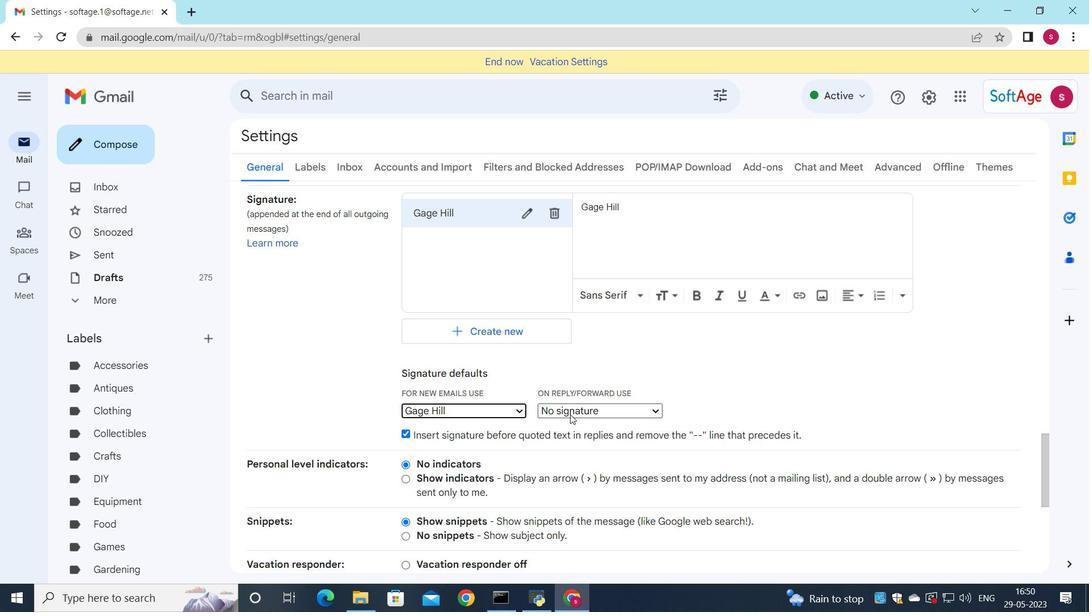 
Action: Mouse pressed left at (570, 413)
Screenshot: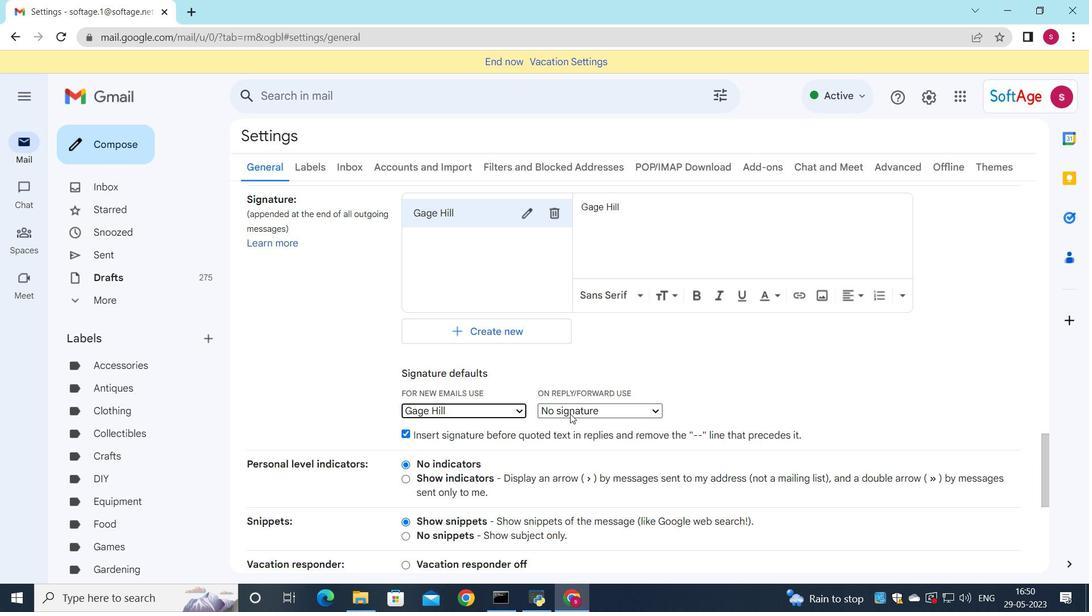 
Action: Mouse moved to (567, 434)
Screenshot: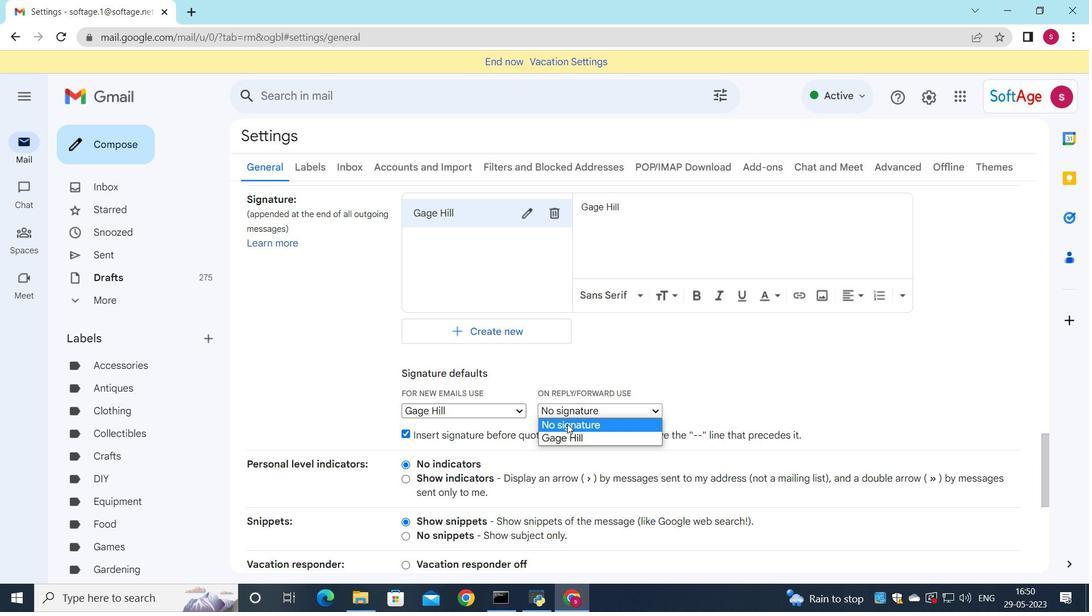 
Action: Mouse pressed left at (567, 434)
Screenshot: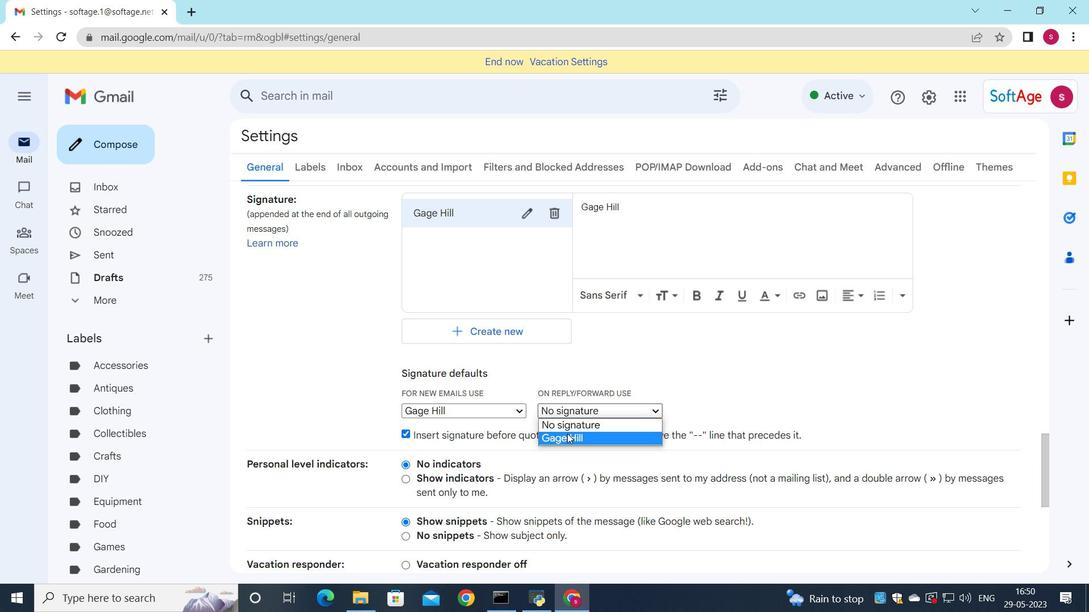 
Action: Mouse moved to (565, 426)
Screenshot: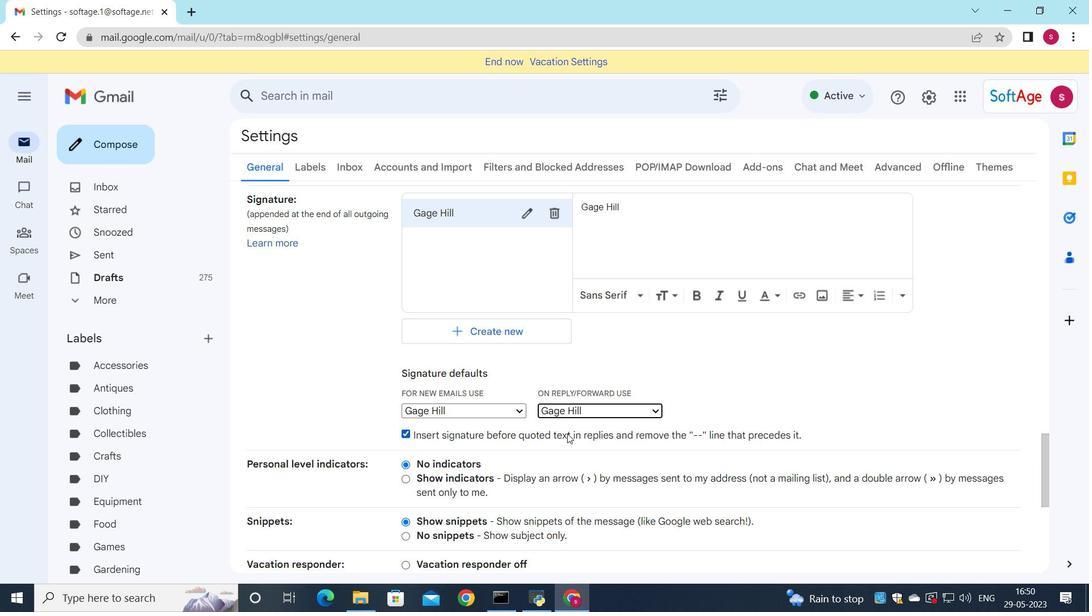 
Action: Mouse scrolled (565, 426) with delta (0, 0)
Screenshot: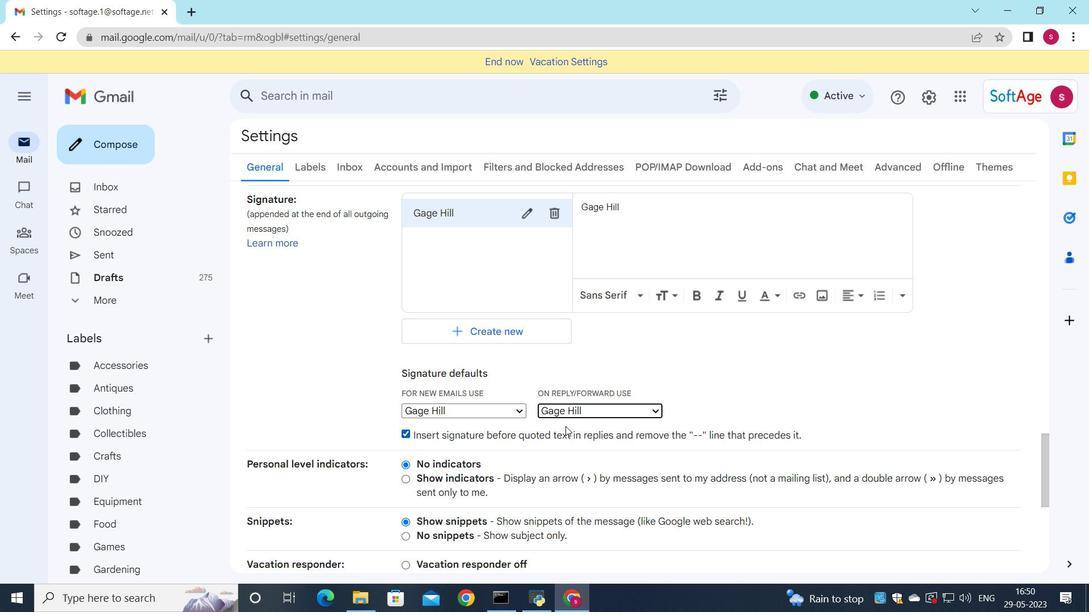 
Action: Mouse moved to (563, 427)
Screenshot: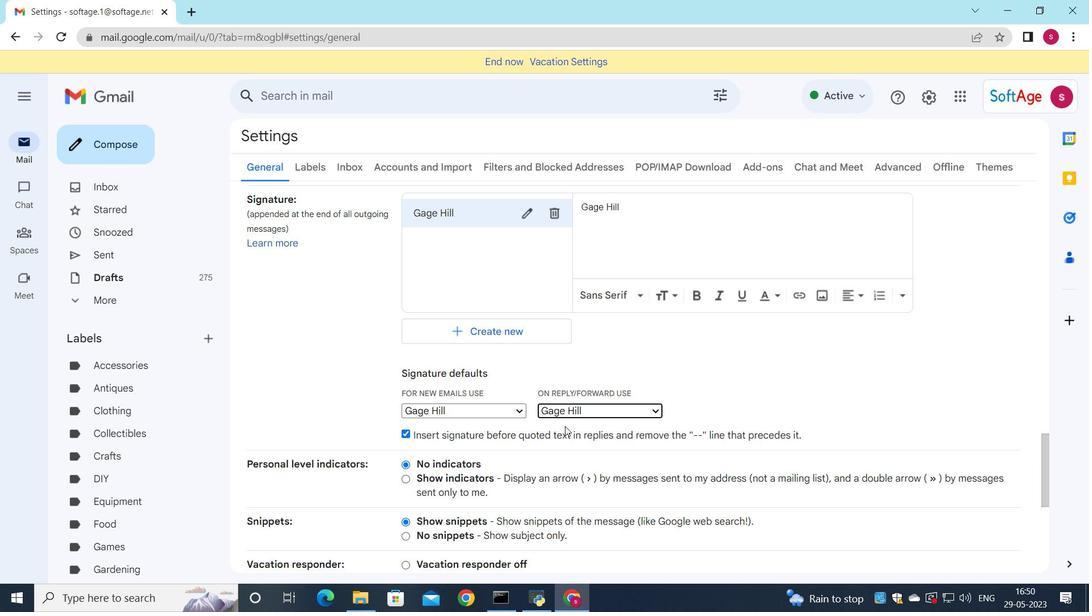 
Action: Mouse scrolled (563, 426) with delta (0, 0)
Screenshot: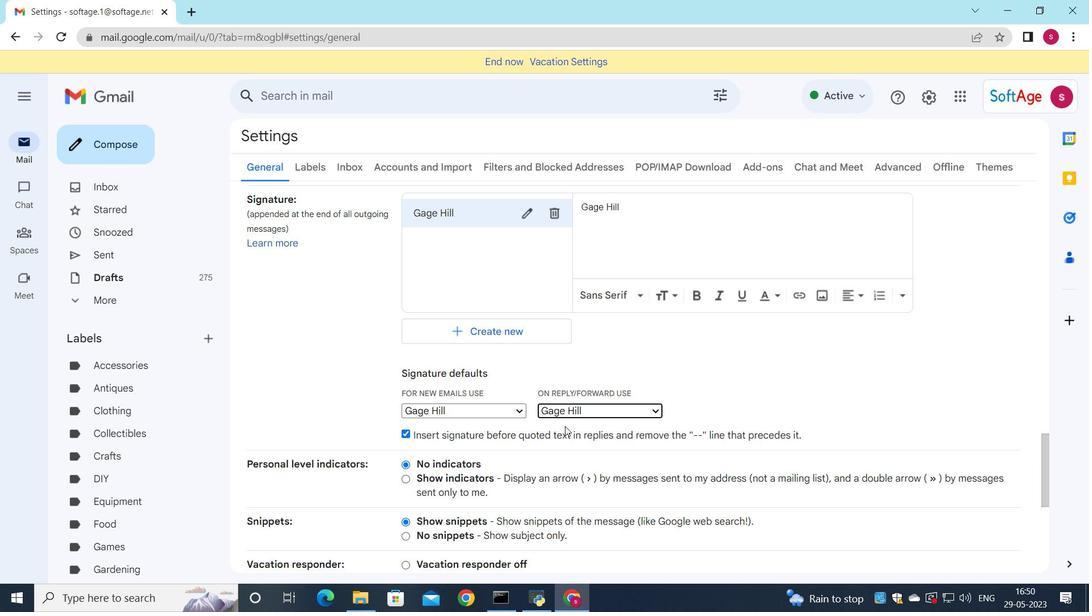 
Action: Mouse moved to (562, 429)
Screenshot: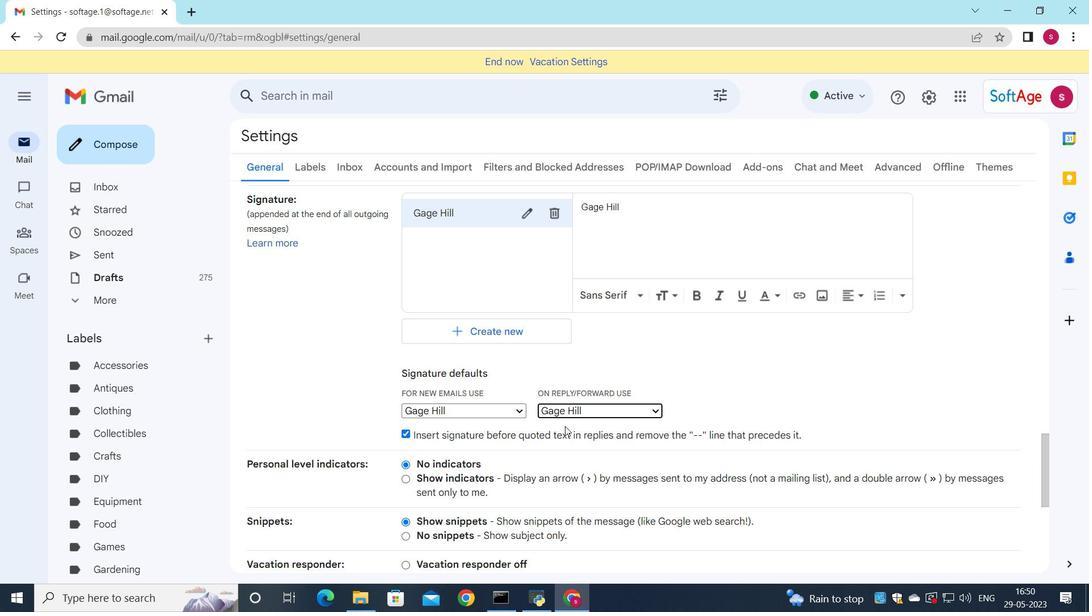 
Action: Mouse scrolled (562, 428) with delta (0, 0)
Screenshot: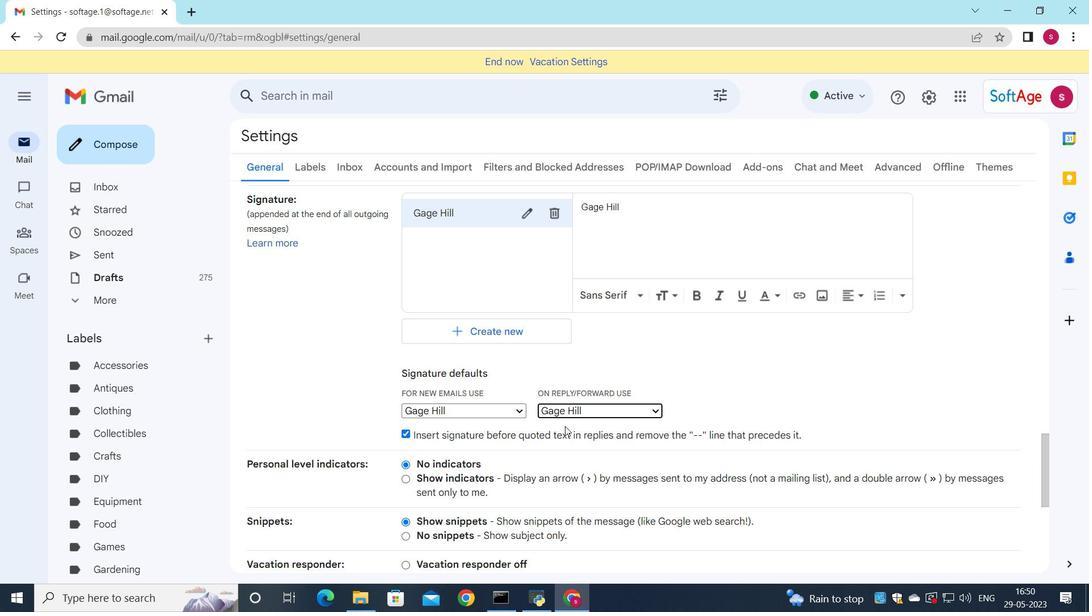 
Action: Mouse moved to (562, 430)
Screenshot: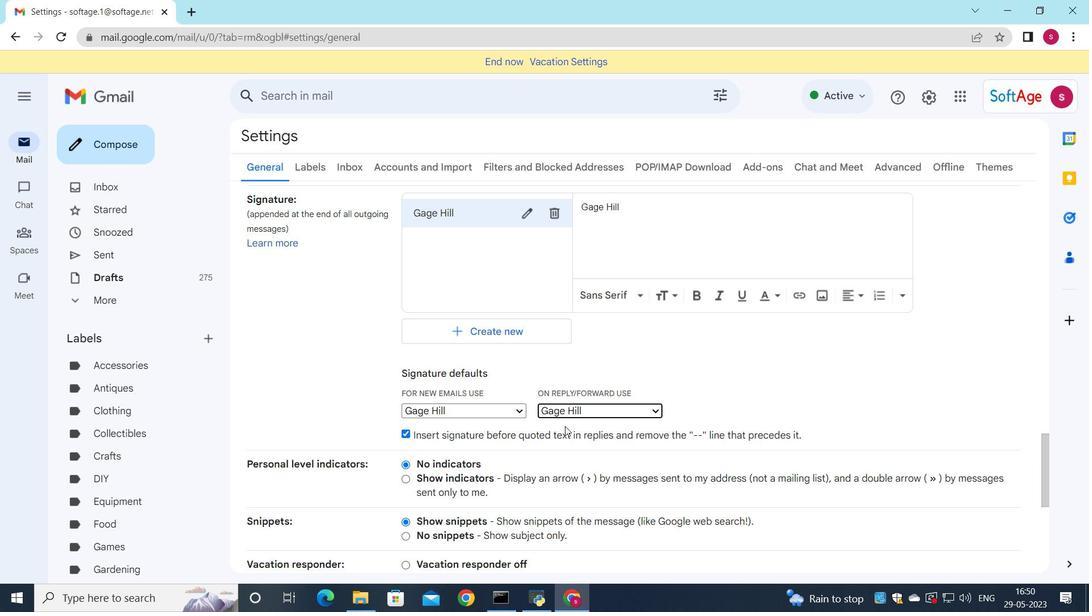 
Action: Mouse scrolled (562, 429) with delta (0, 0)
Screenshot: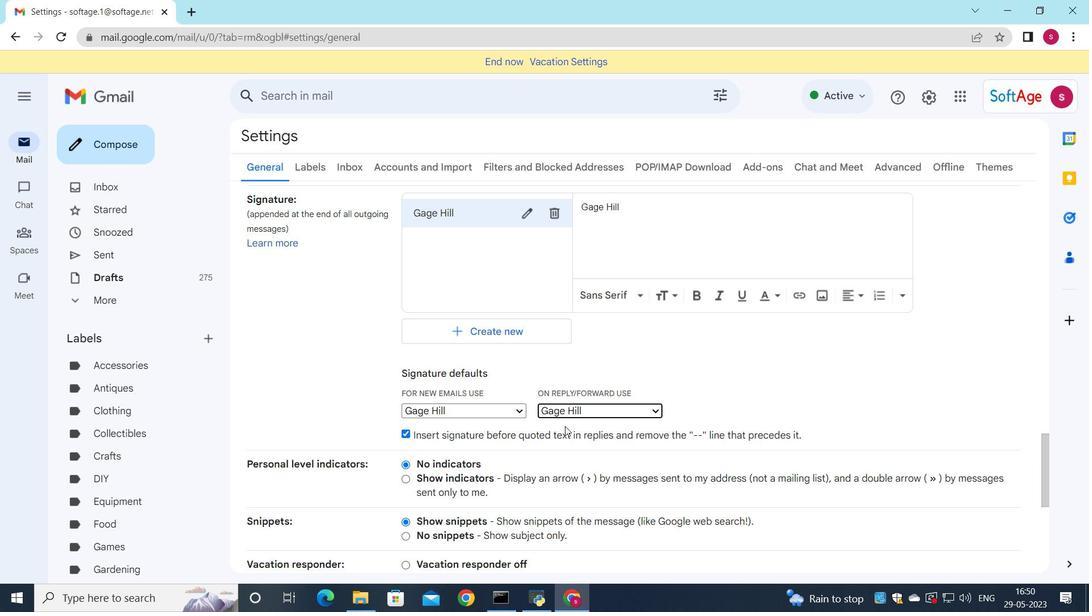 
Action: Mouse moved to (562, 431)
Screenshot: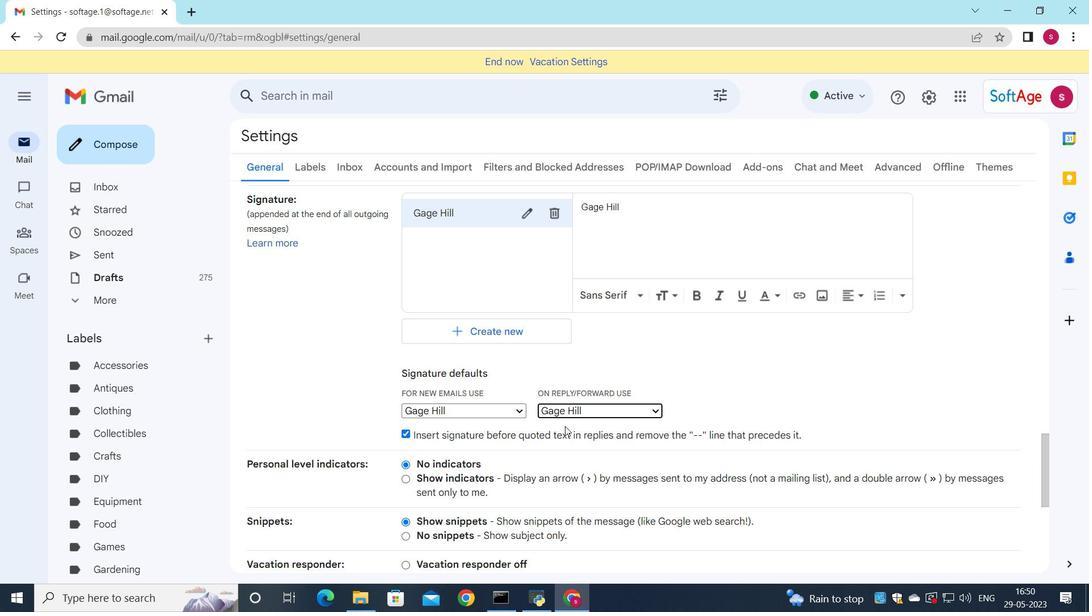 
Action: Mouse scrolled (562, 430) with delta (0, 0)
Screenshot: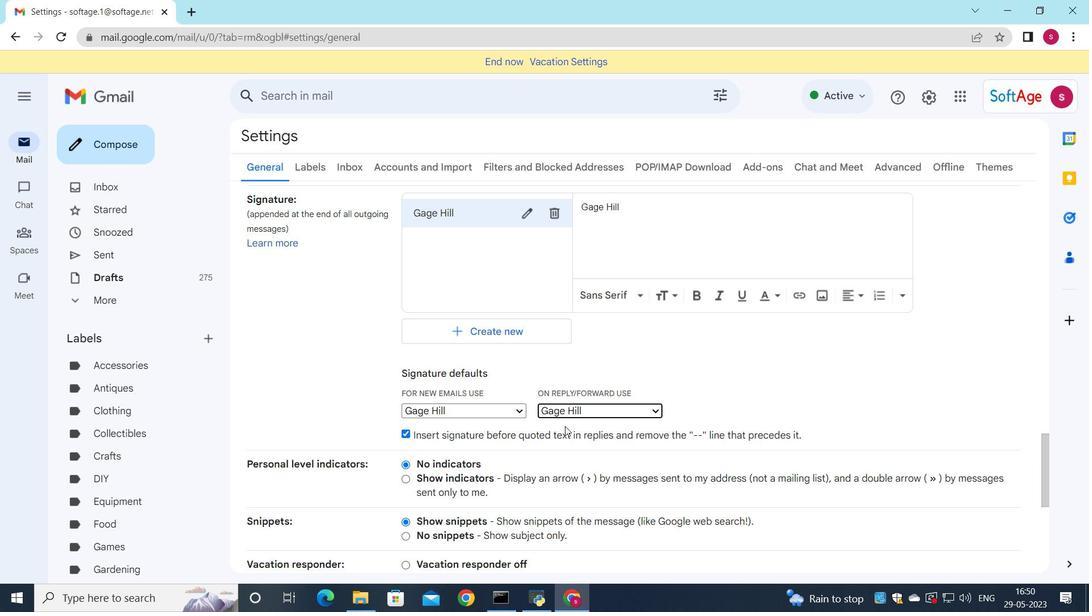 
Action: Mouse moved to (562, 434)
Screenshot: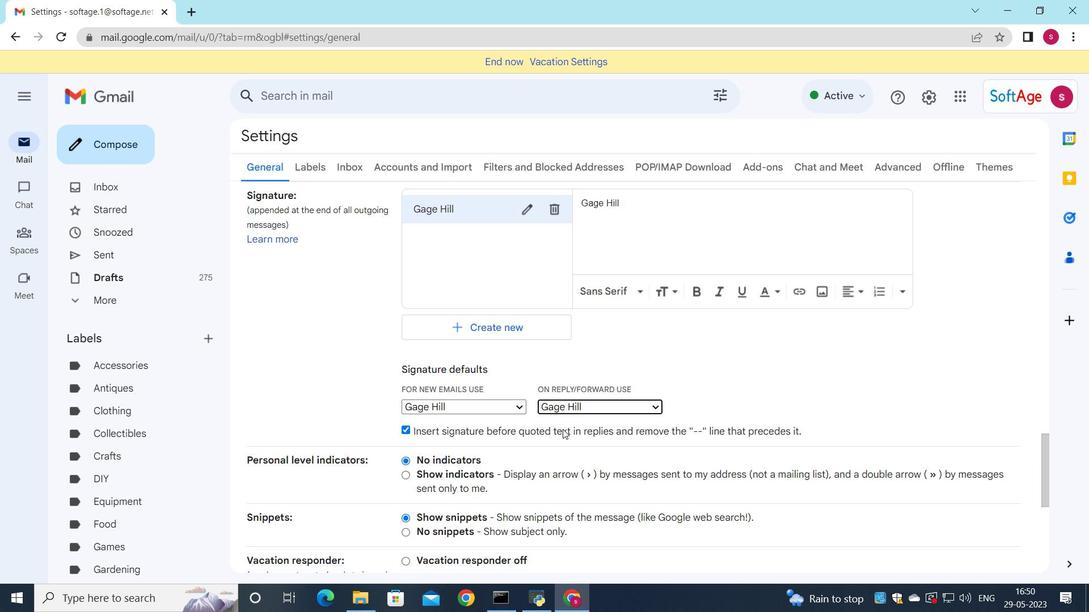 
Action: Mouse scrolled (562, 433) with delta (0, 0)
Screenshot: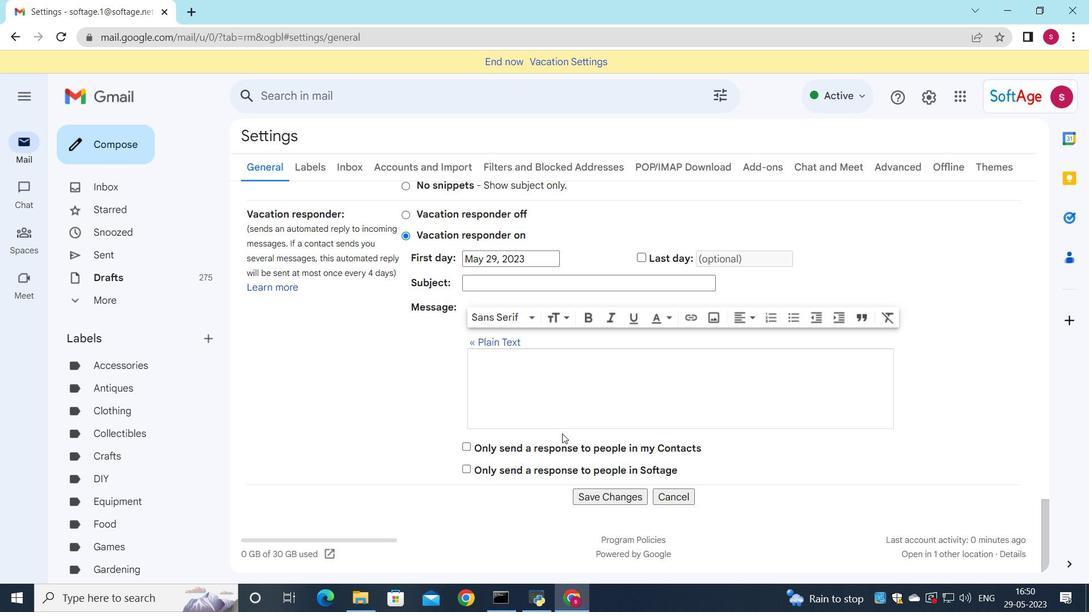 
Action: Mouse scrolled (562, 433) with delta (0, 0)
Screenshot: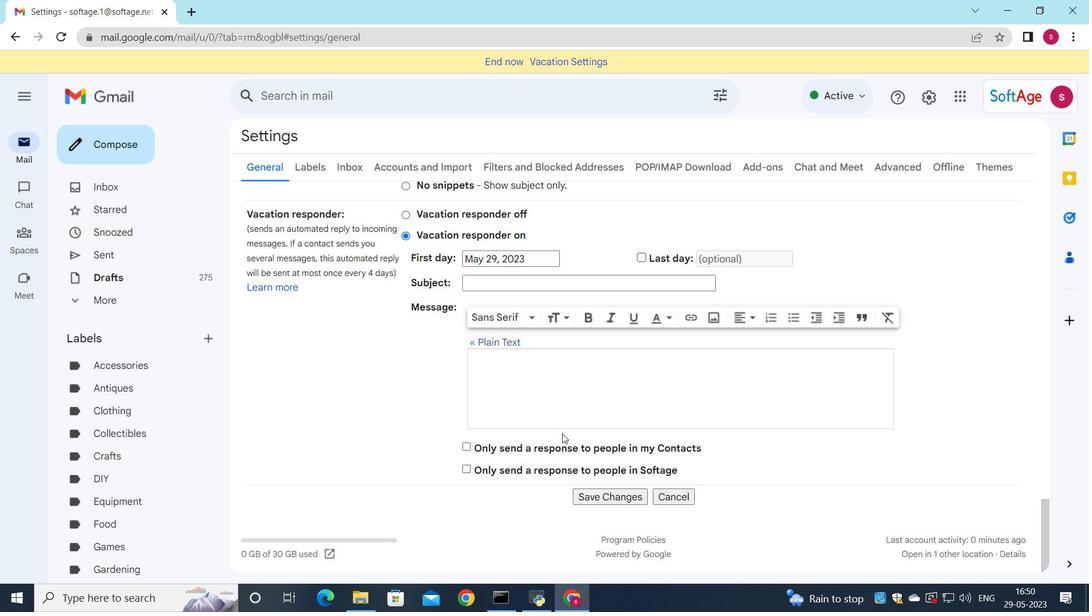 
Action: Mouse scrolled (562, 433) with delta (0, 0)
Screenshot: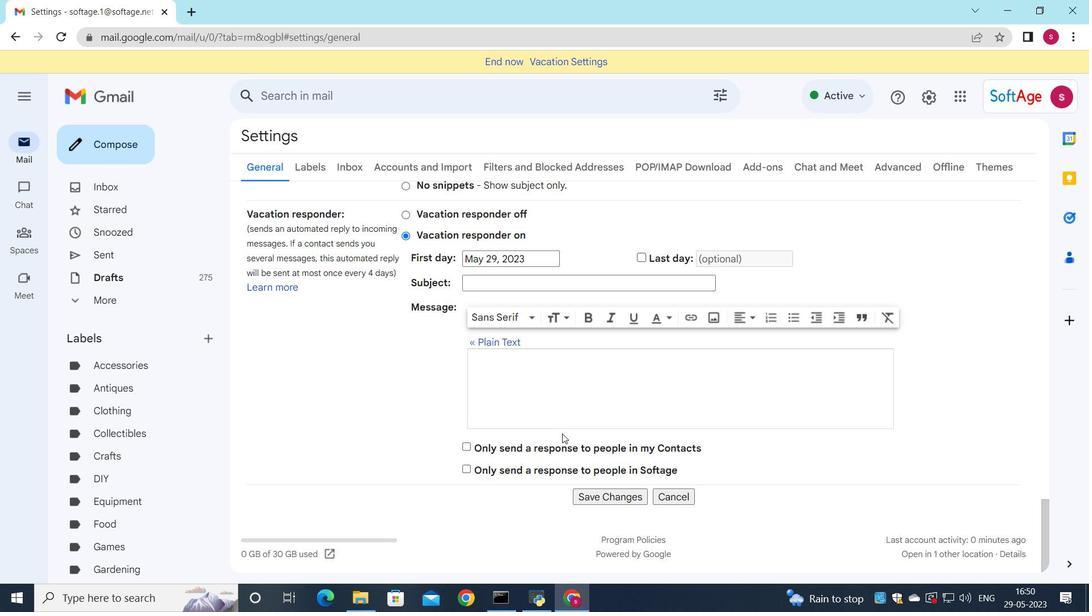 
Action: Mouse moved to (624, 490)
Screenshot: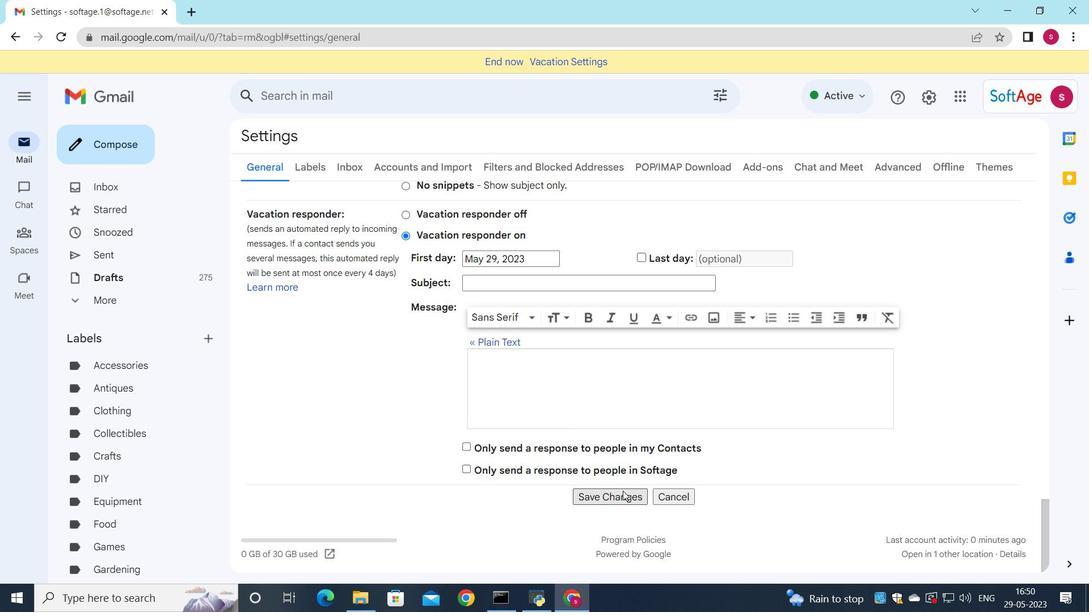 
Action: Mouse pressed left at (624, 490)
Screenshot: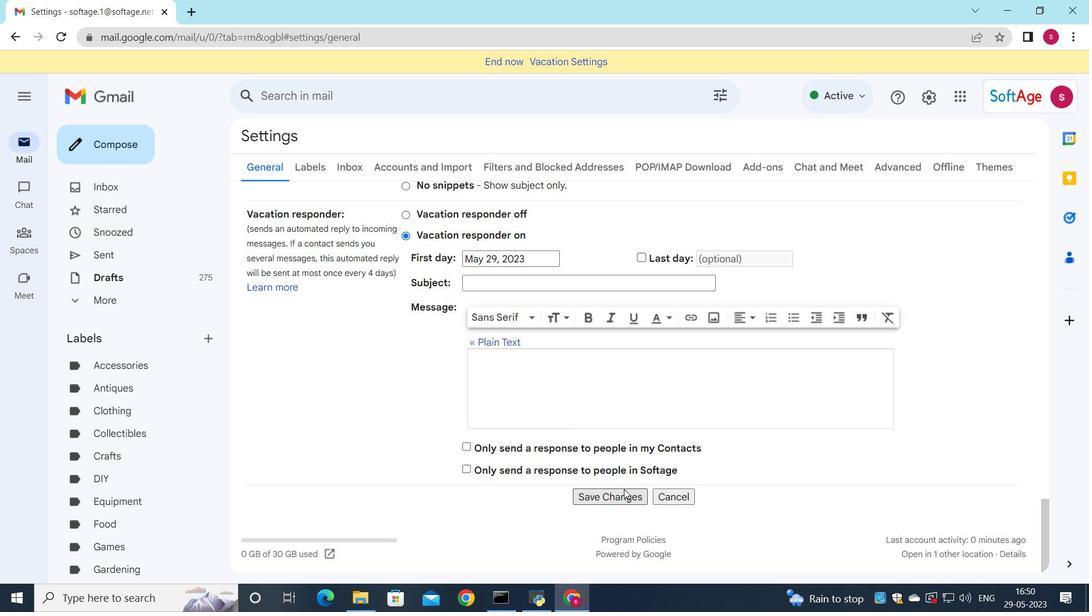 
Action: Mouse moved to (129, 148)
Screenshot: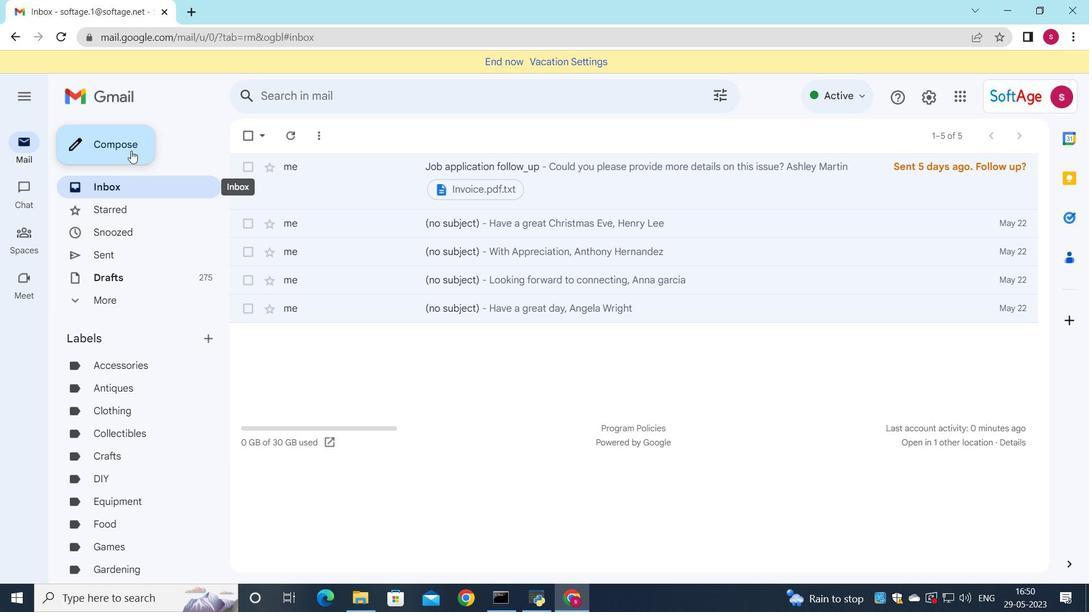 
Action: Mouse pressed left at (129, 148)
Screenshot: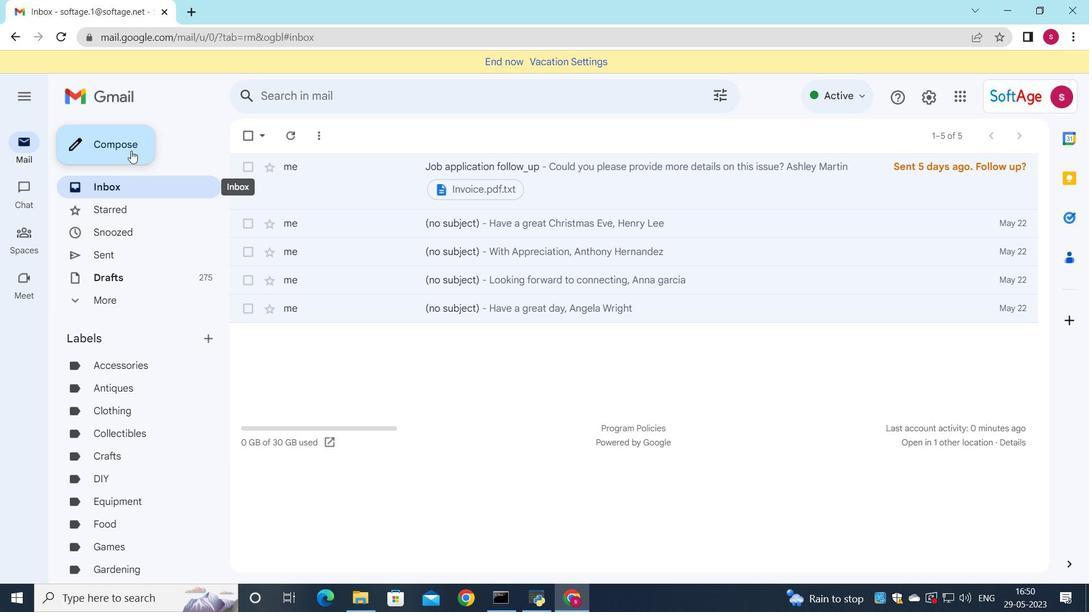 
Action: Mouse moved to (800, 258)
Screenshot: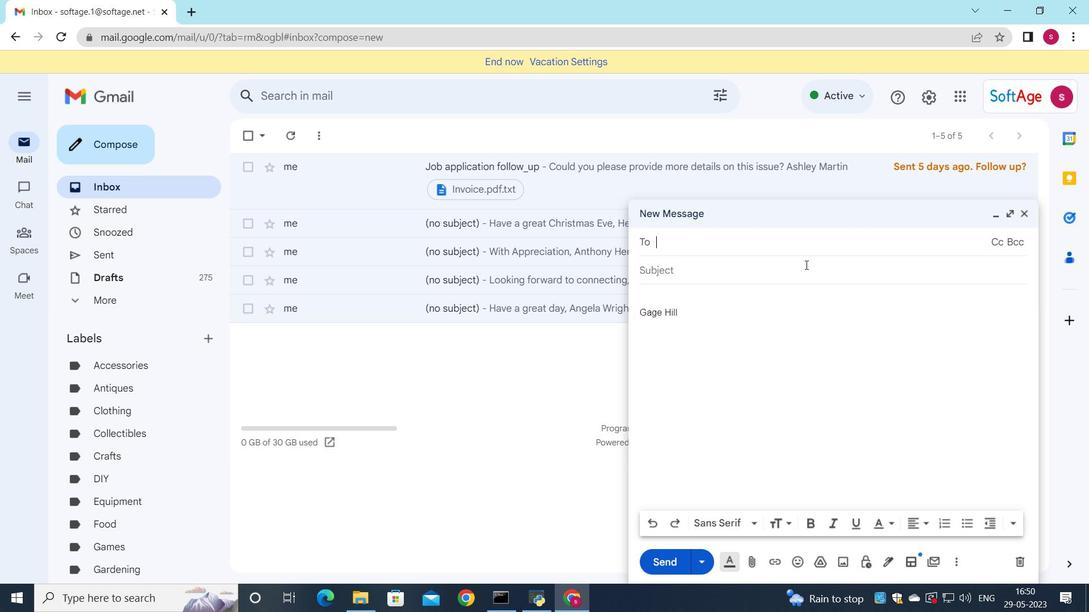 
Action: Key pressed <Key.down>softage.9<Key.enter><Key.down><Key.down><Key.up><Key.enter>
Screenshot: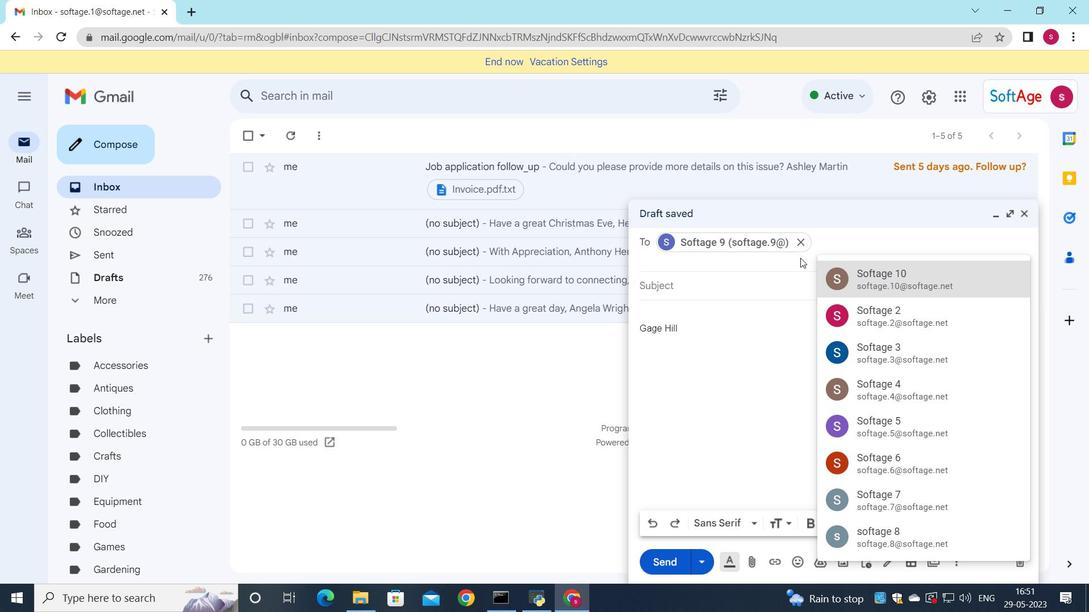 
Action: Mouse moved to (1000, 263)
Screenshot: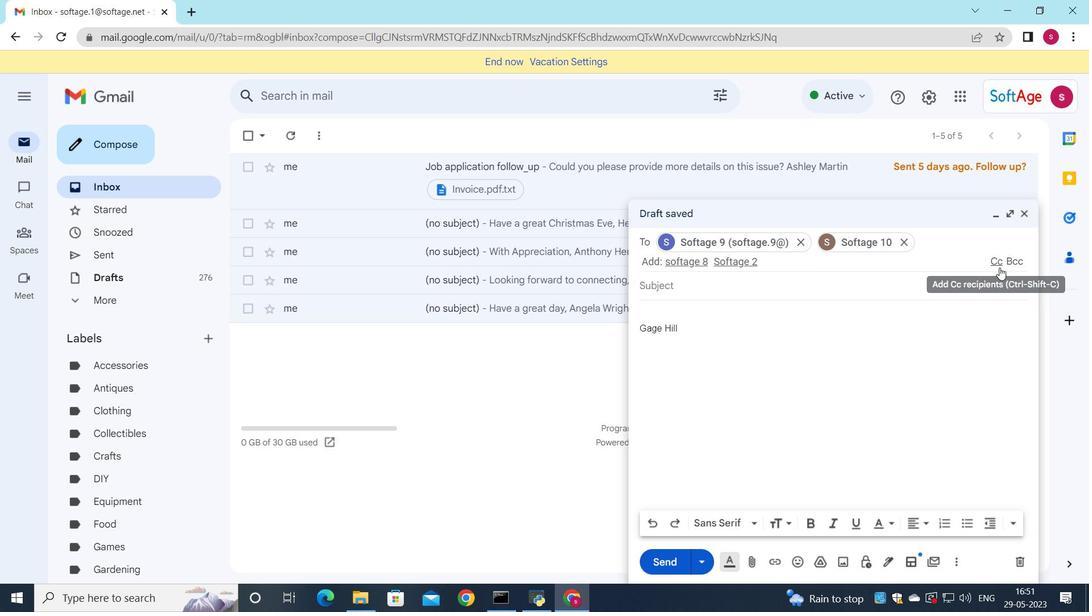 
Action: Mouse pressed left at (1000, 263)
Screenshot: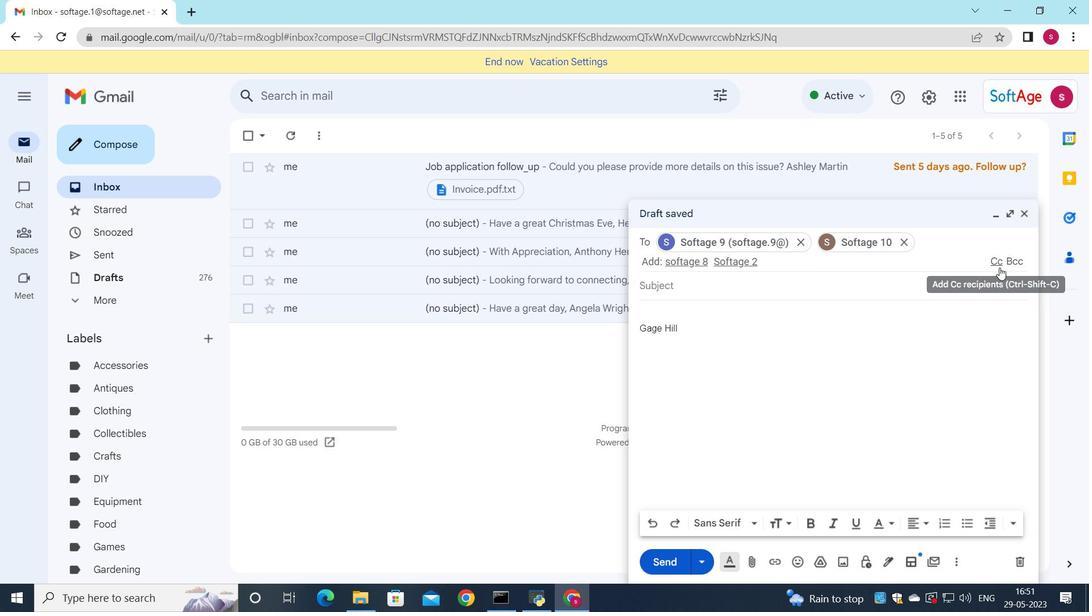 
Action: Mouse moved to (986, 270)
Screenshot: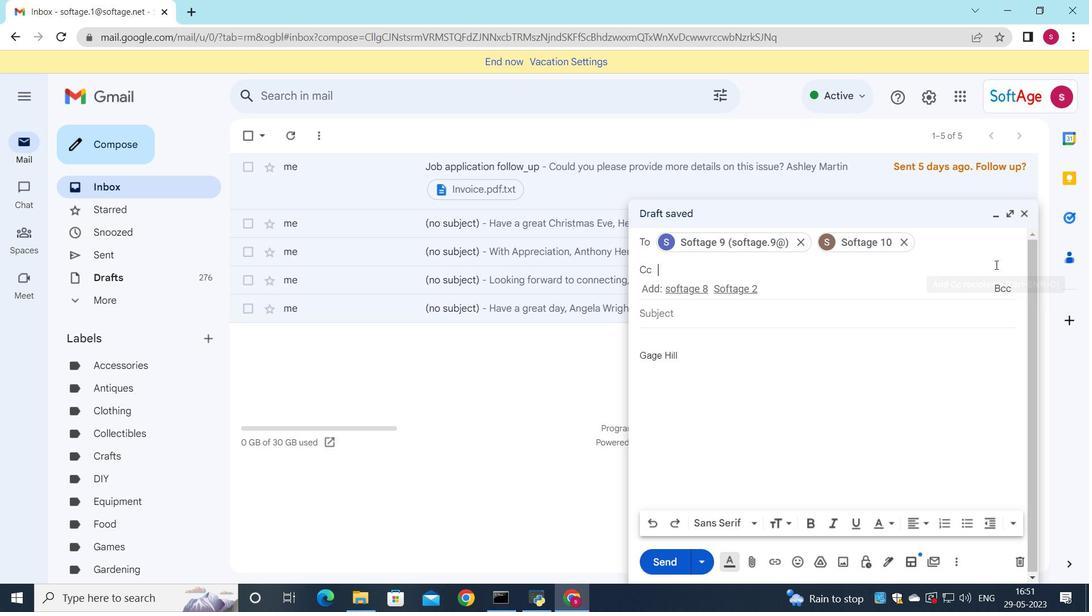 
Action: Key pressed <Key.down><Key.down><Key.enter>
Screenshot: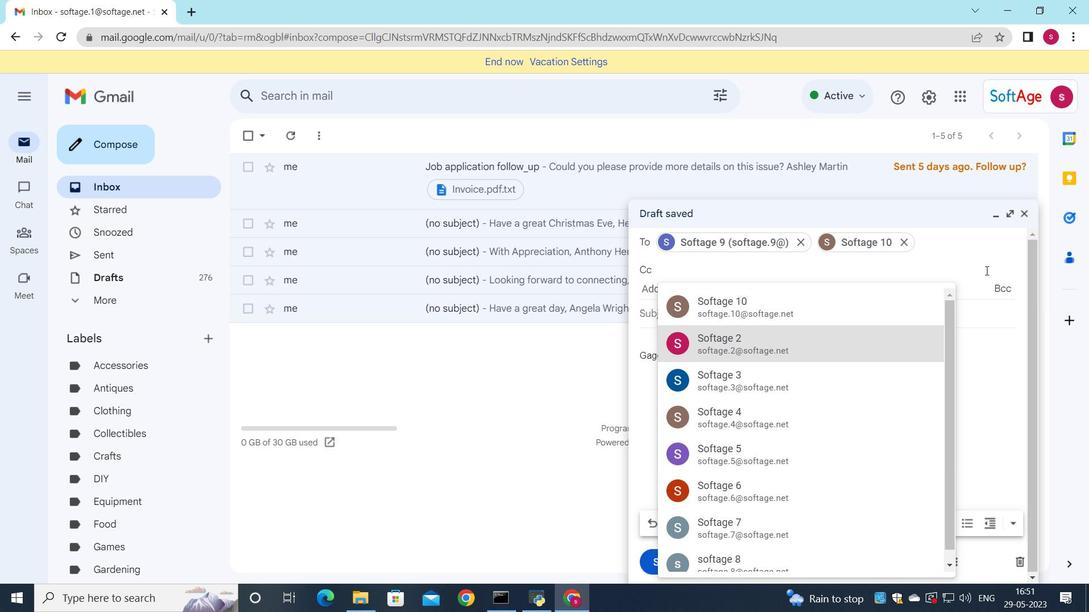 
Action: Mouse moved to (827, 317)
Screenshot: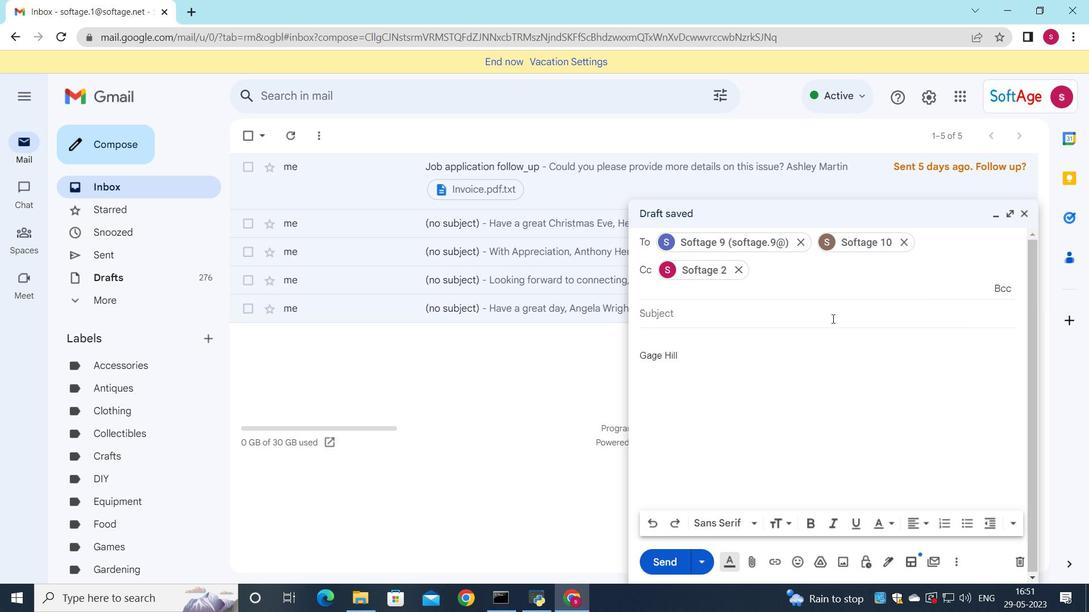 
Action: Mouse pressed left at (827, 317)
Screenshot: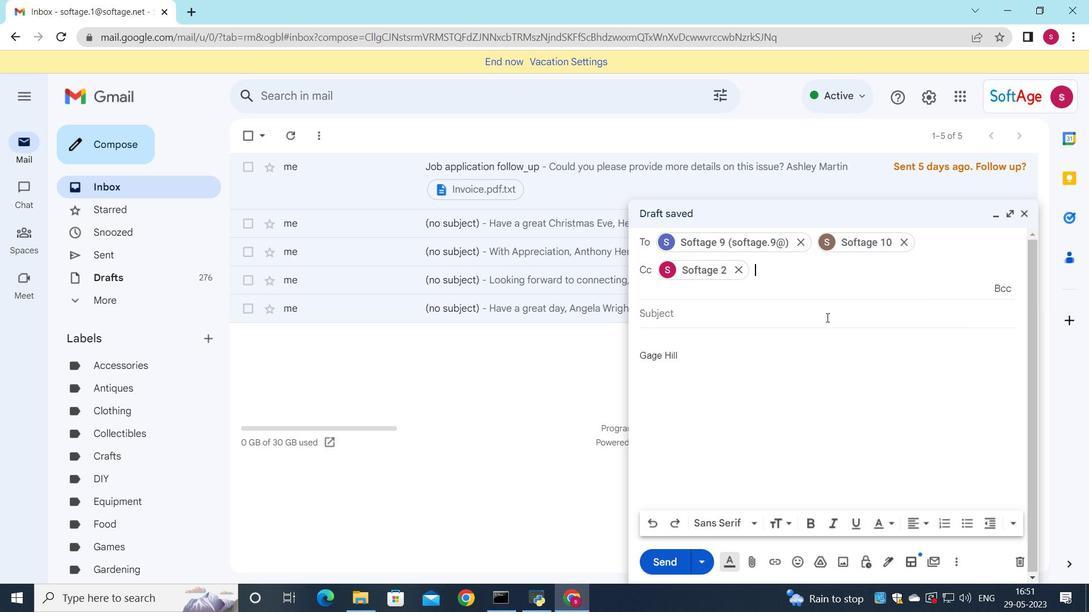 
Action: Key pressed <Key.shift>Request<Key.space>for<Key.space>a<Key.space>survey
Screenshot: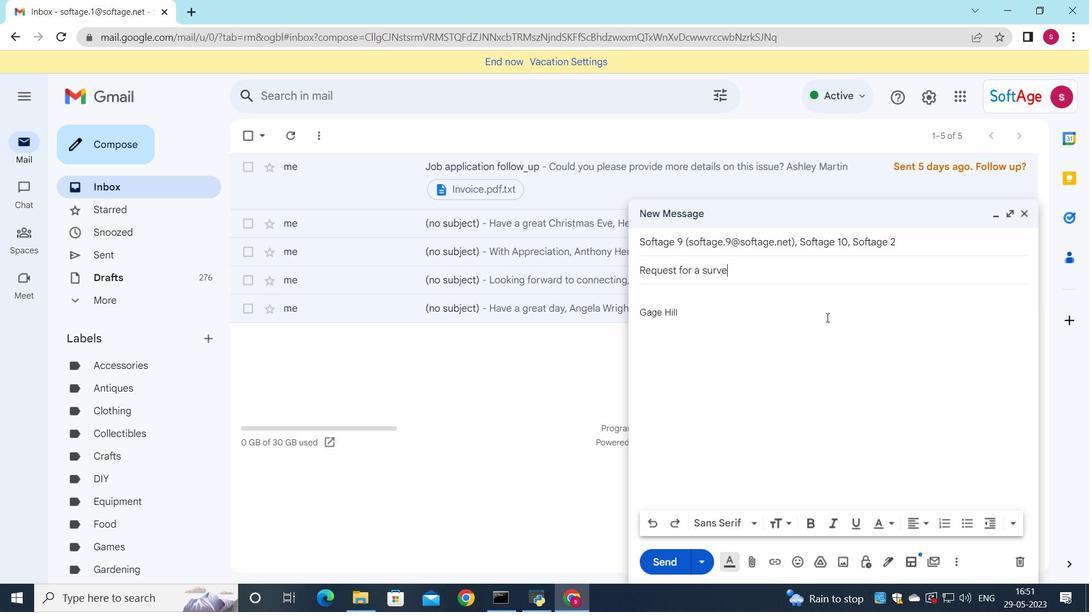 
Action: Mouse moved to (654, 291)
Screenshot: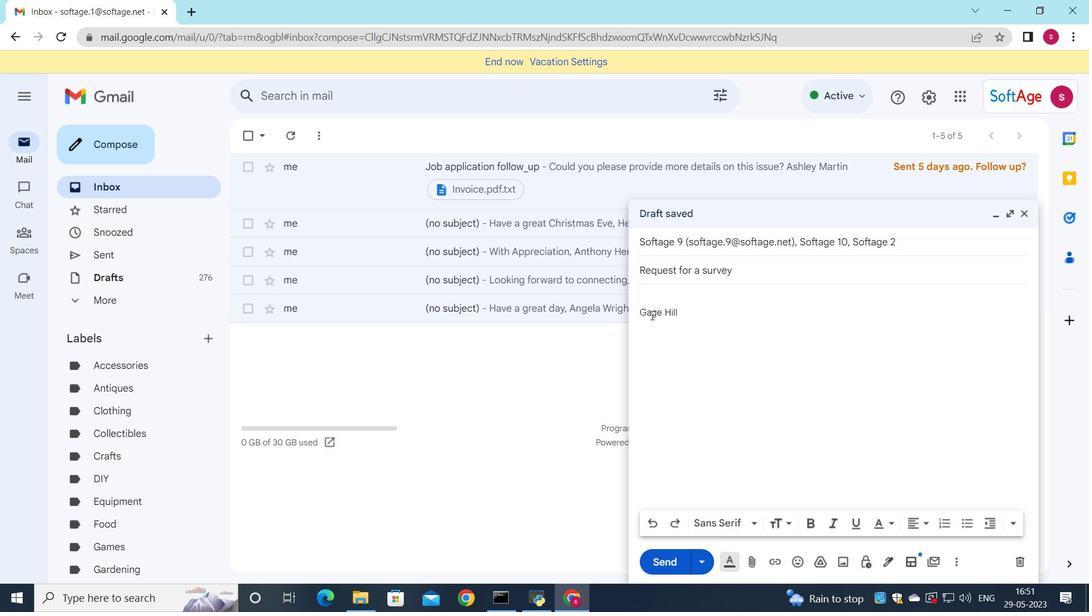 
Action: Mouse pressed left at (654, 291)
Screenshot: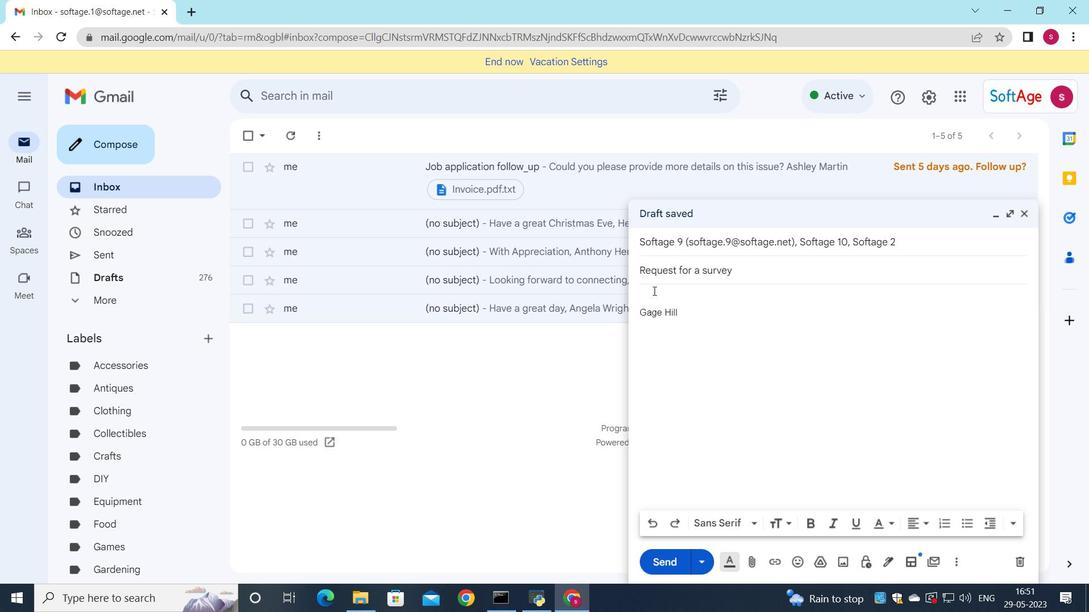 
Action: Key pressed <Key.shift>I<Key.space>am<Key.space>writing<Key.space>to<Key.space>confirm<Key.space>the<Key.space>details<Key.space>of<Key.space>the<Key.space>confernce<Key.space>calll<Key.backspace>.
Screenshot: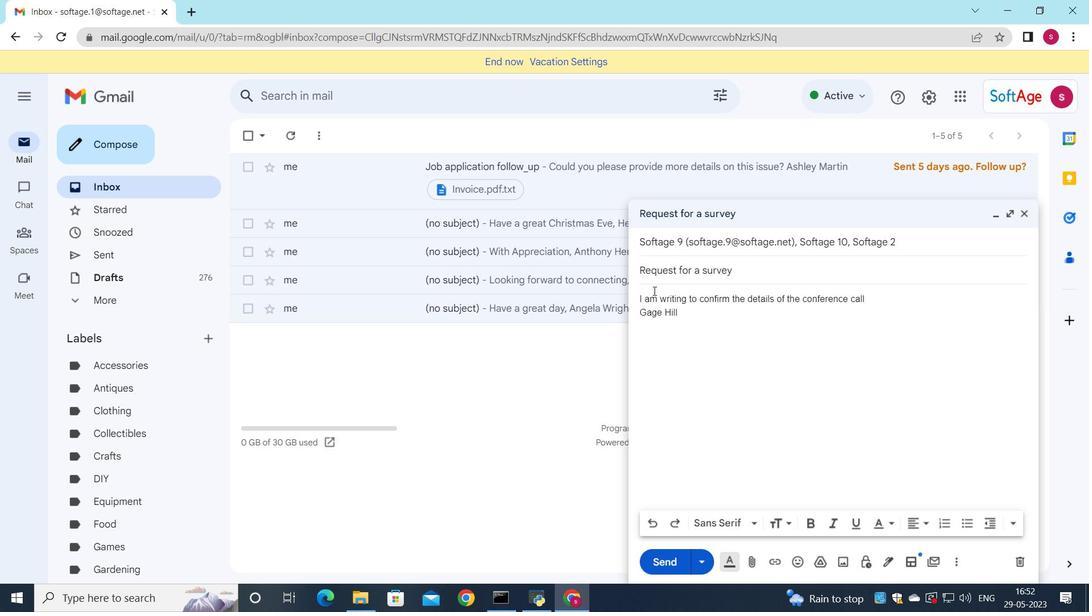 
Action: Mouse moved to (639, 299)
Screenshot: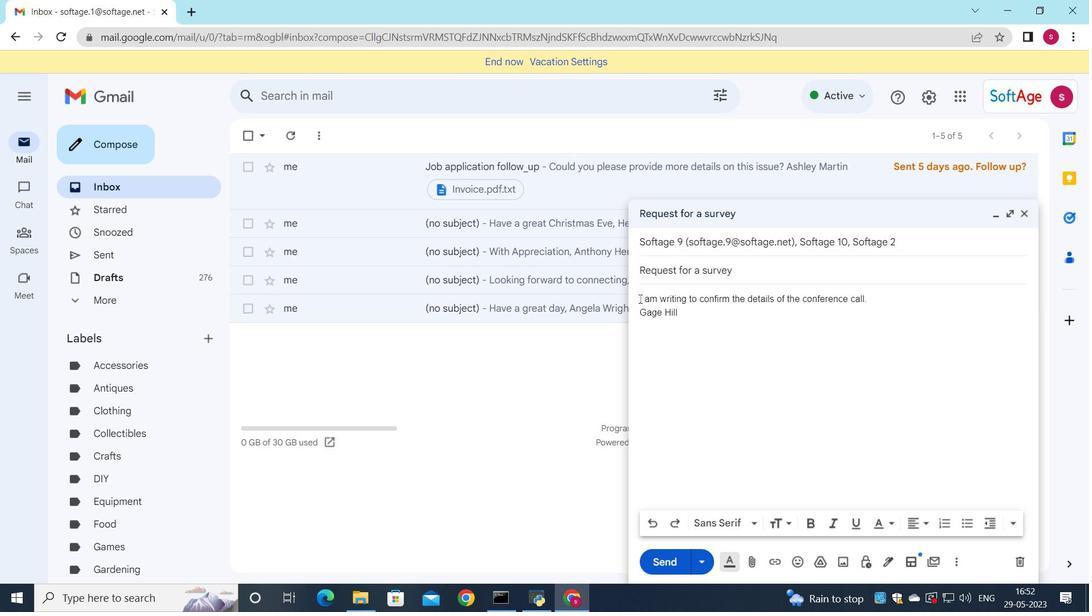 
Action: Mouse pressed left at (639, 299)
Screenshot: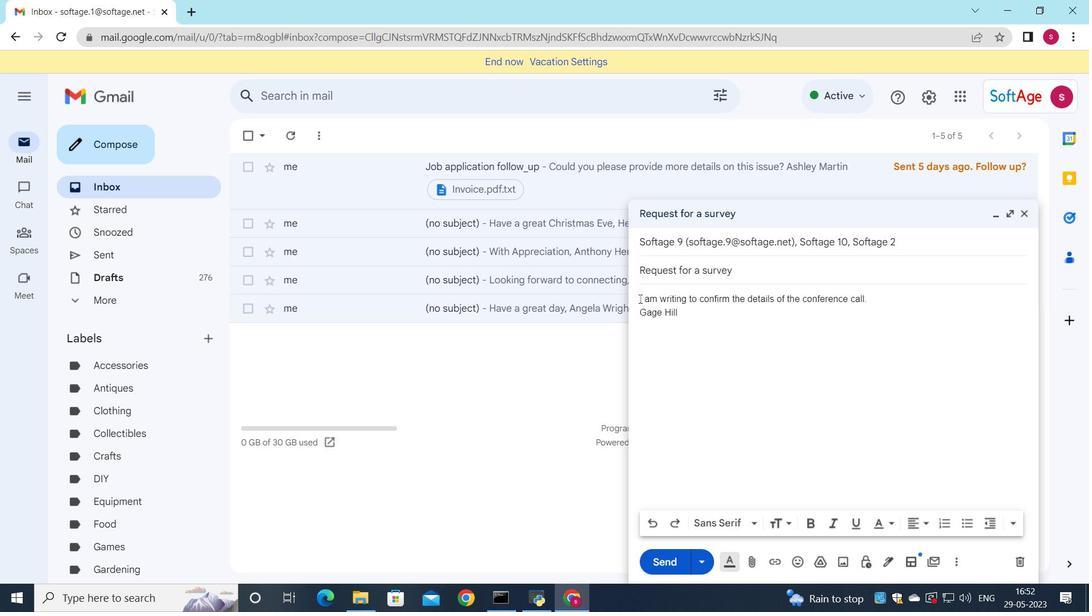 
Action: Mouse moved to (789, 526)
Screenshot: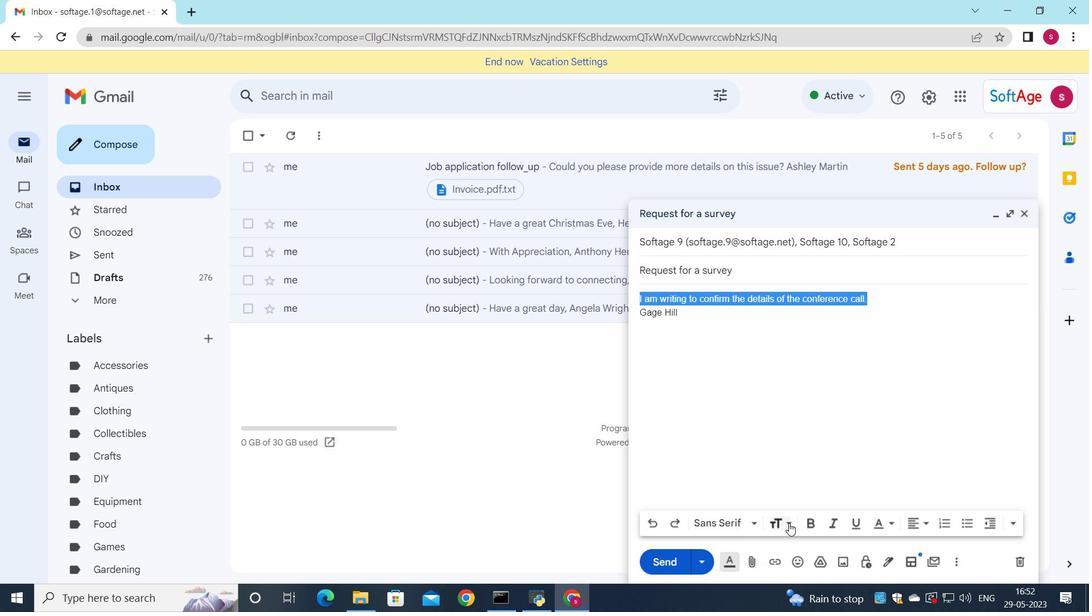 
Action: Mouse pressed left at (789, 526)
Screenshot: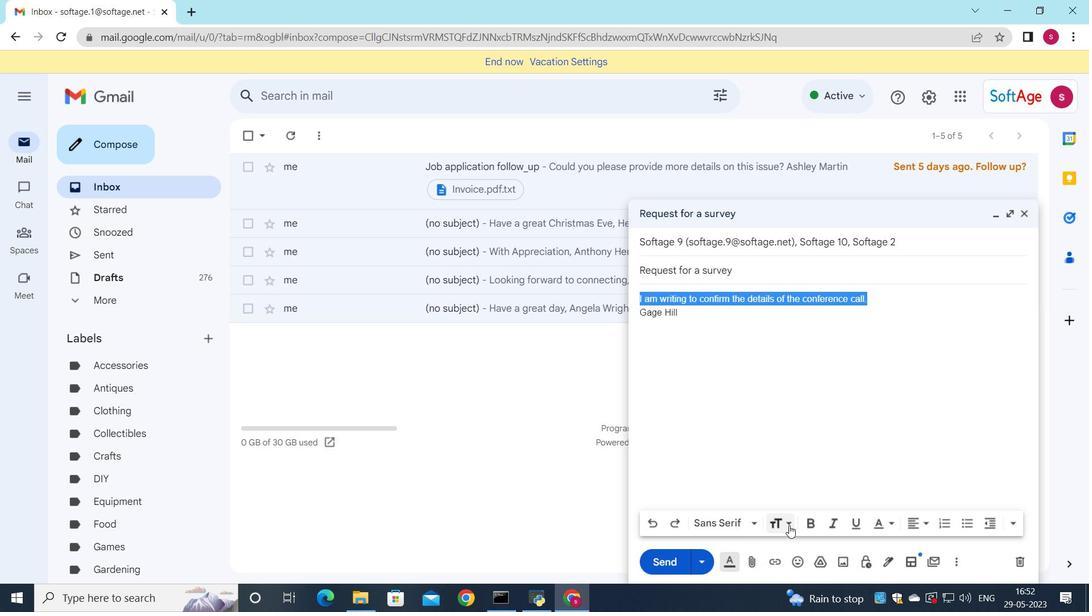 
Action: Mouse moved to (808, 500)
Screenshot: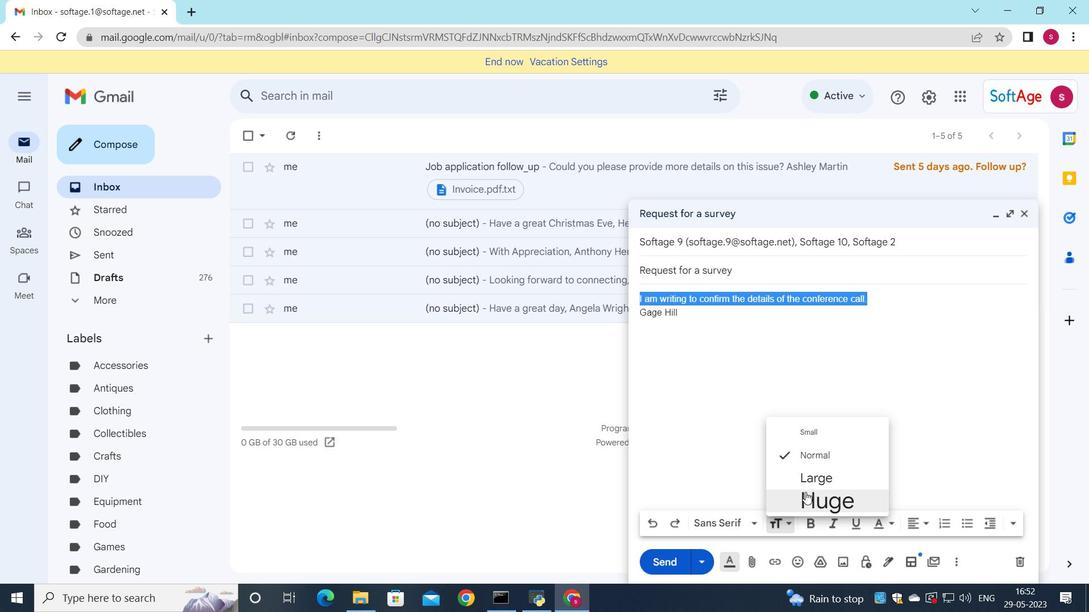 
Action: Mouse pressed left at (808, 500)
Screenshot: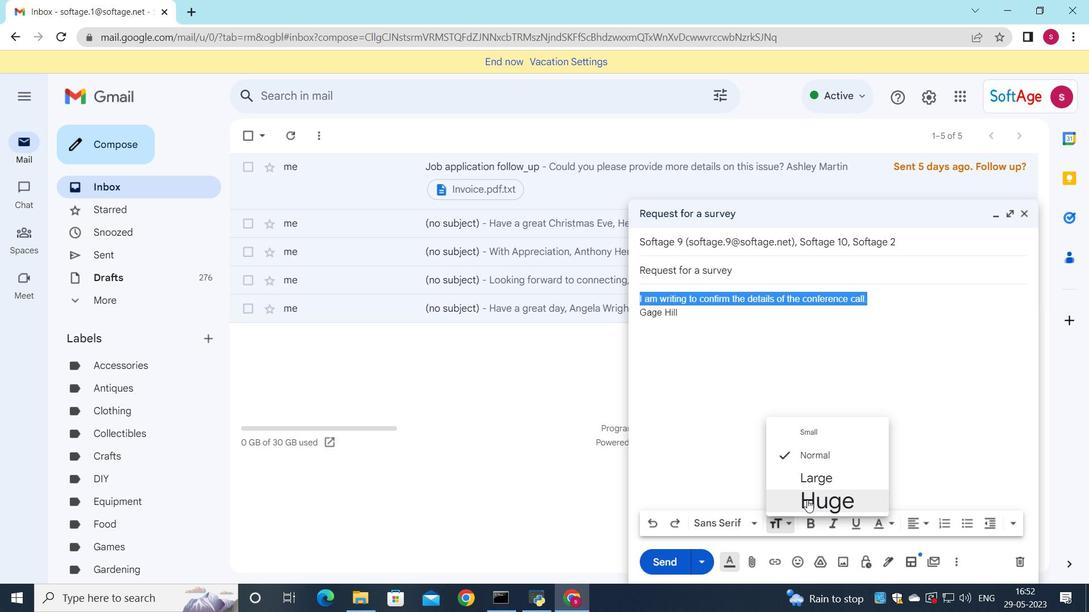 
Action: Mouse moved to (922, 524)
Screenshot: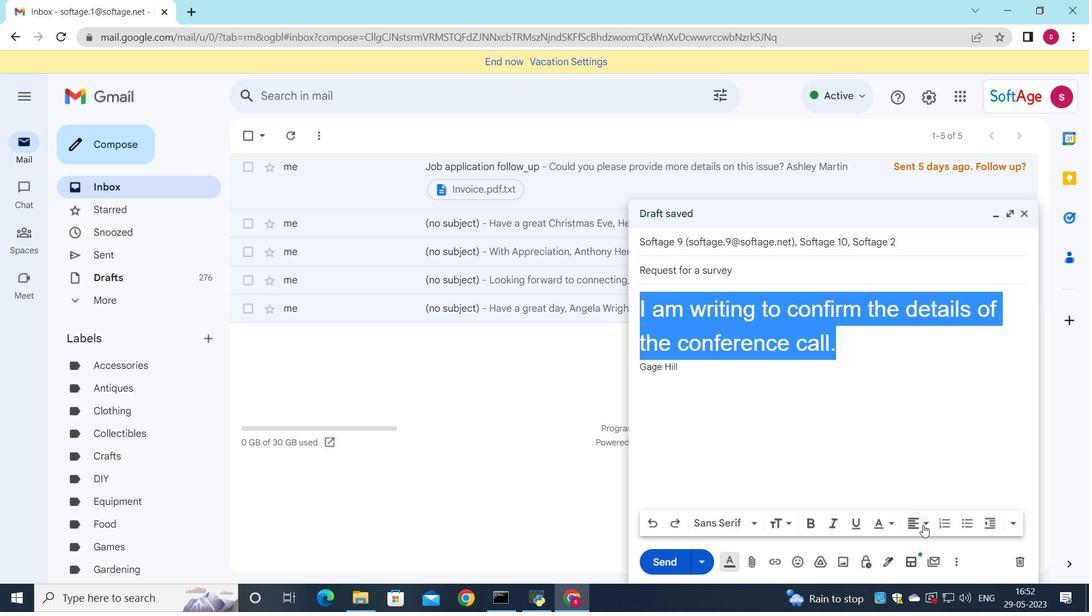
Action: Mouse pressed left at (922, 524)
Screenshot: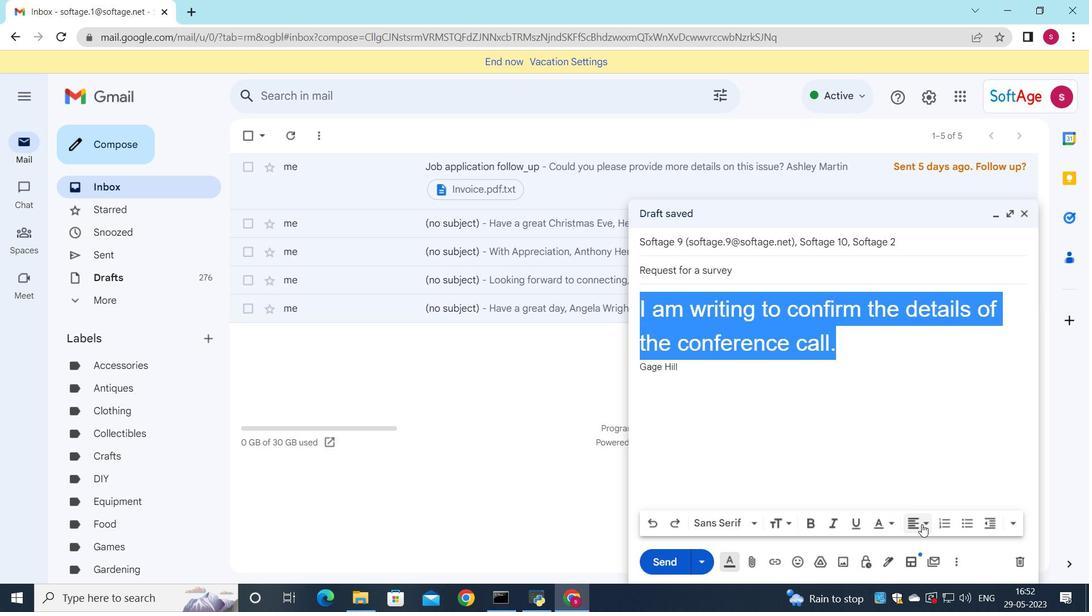
Action: Mouse moved to (917, 503)
Screenshot: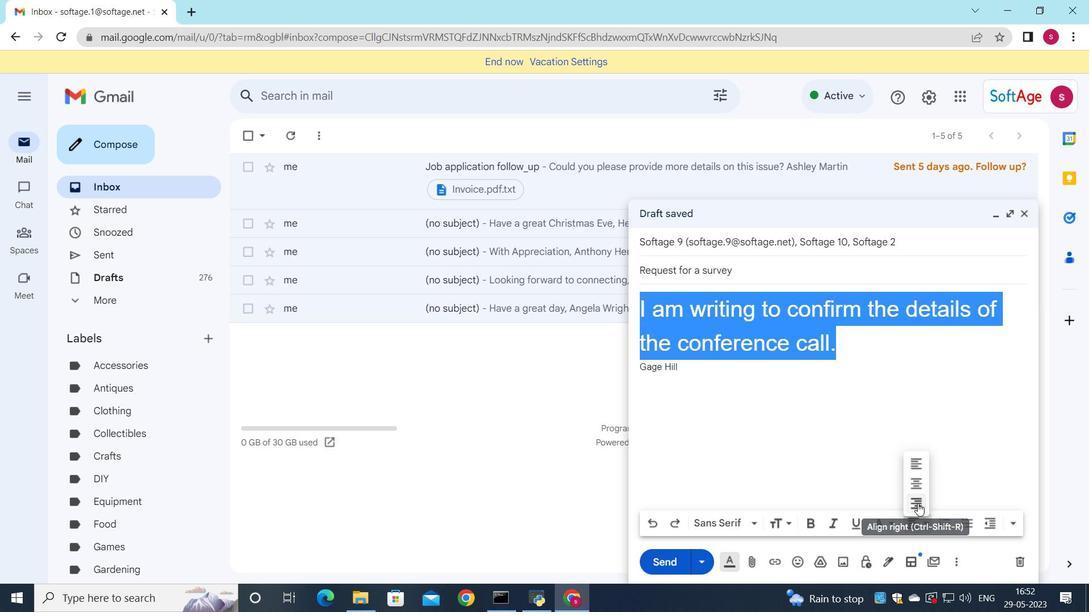 
Action: Mouse pressed left at (917, 503)
Screenshot: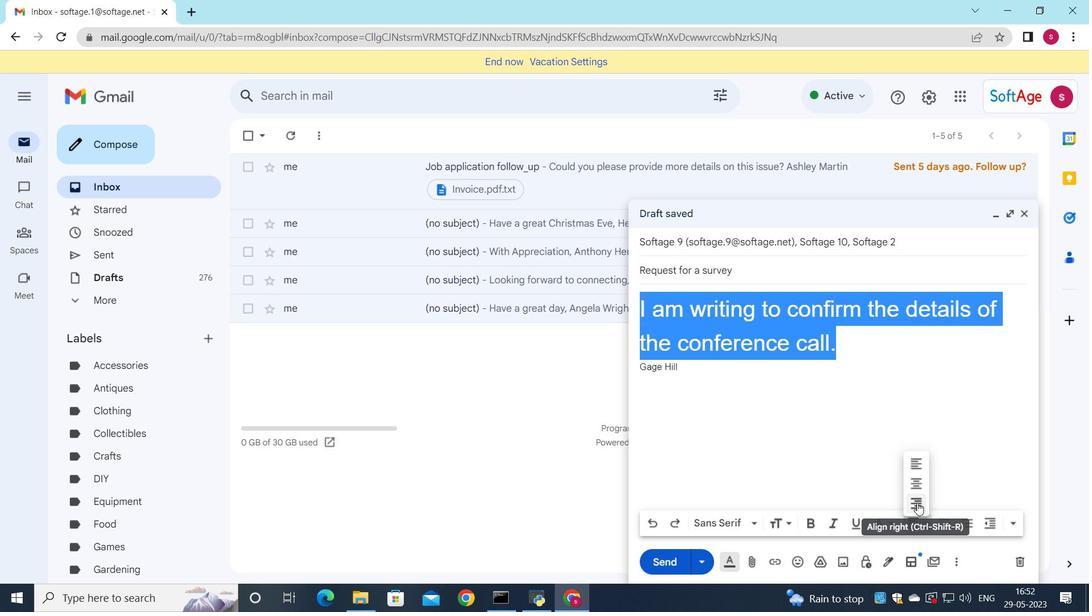 
Action: Mouse moved to (679, 558)
Screenshot: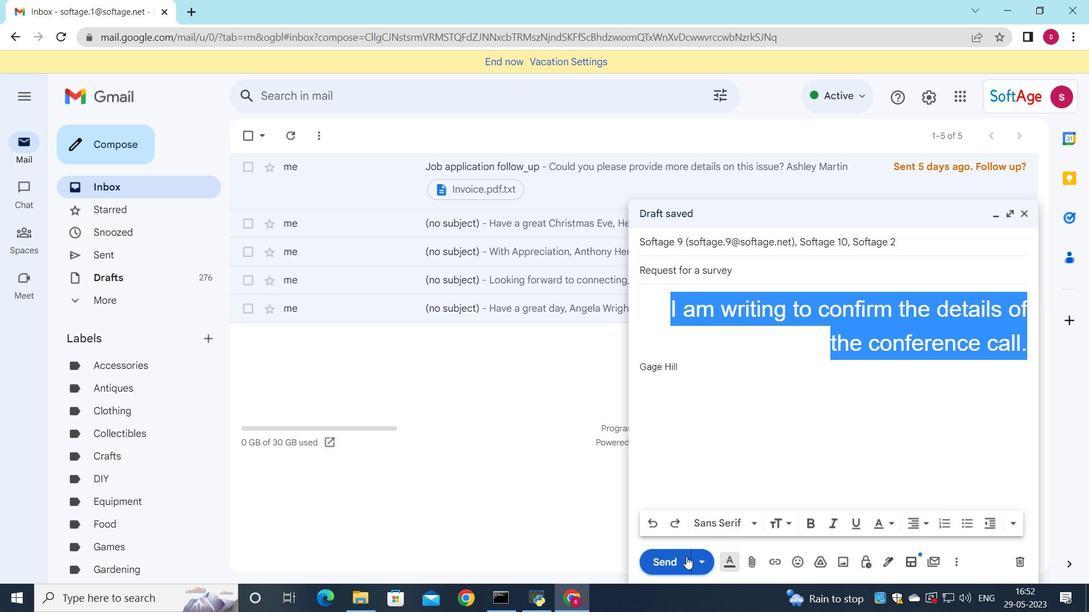 
Action: Mouse pressed left at (679, 558)
Screenshot: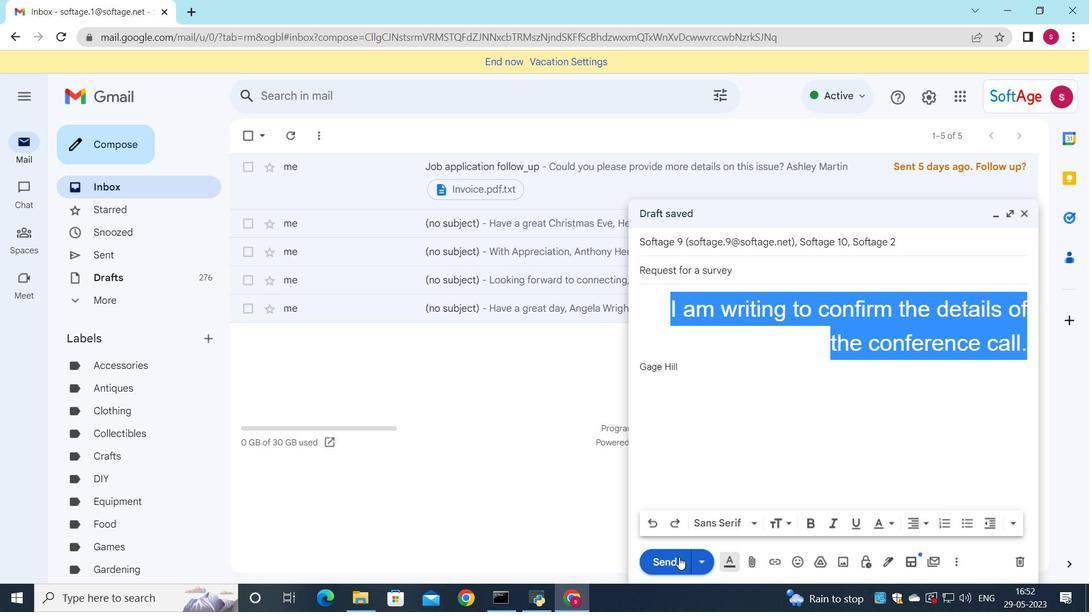 
Action: Mouse moved to (103, 257)
Screenshot: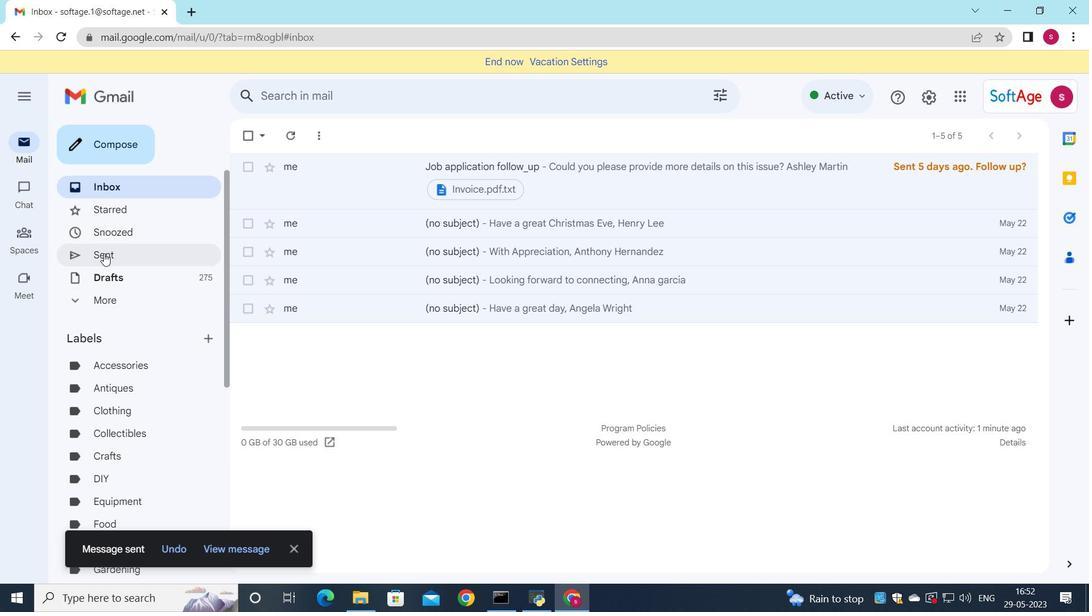 
Action: Mouse pressed left at (103, 257)
Screenshot: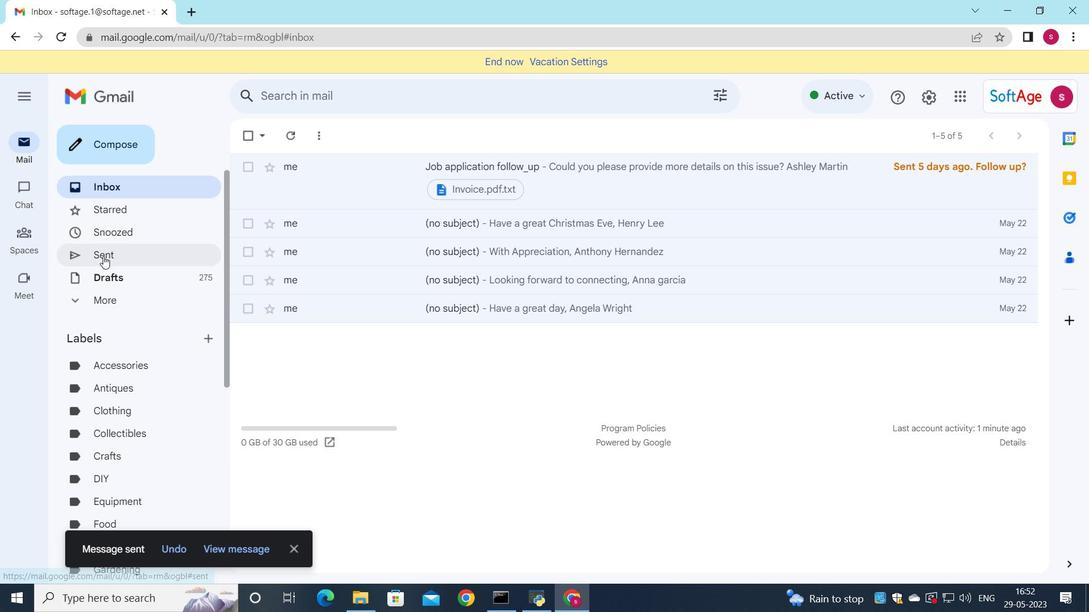 
Action: Mouse moved to (364, 207)
Screenshot: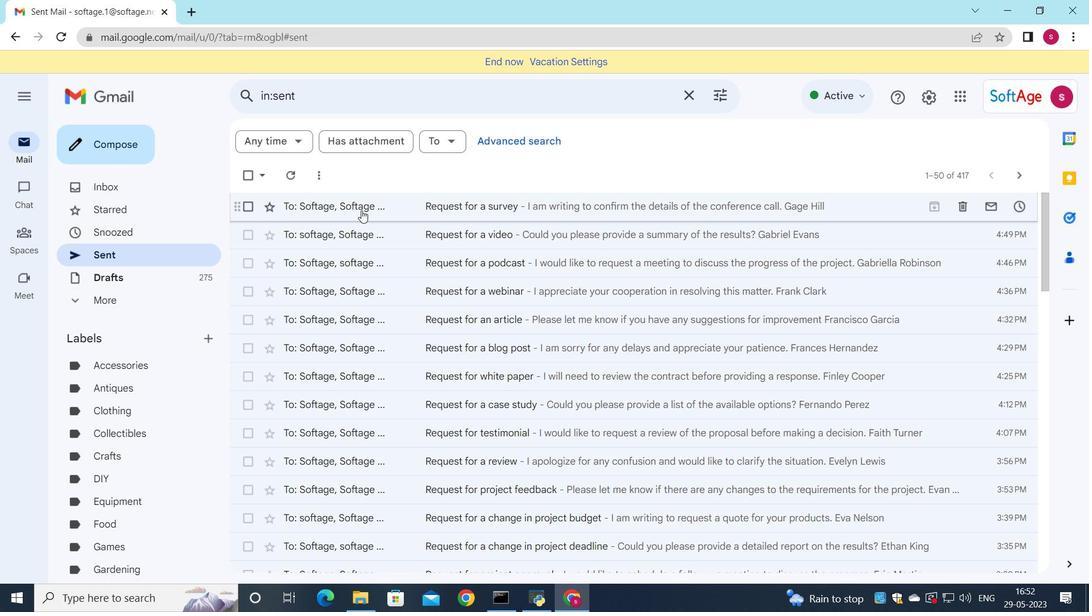 
Action: Mouse pressed left at (364, 207)
Screenshot: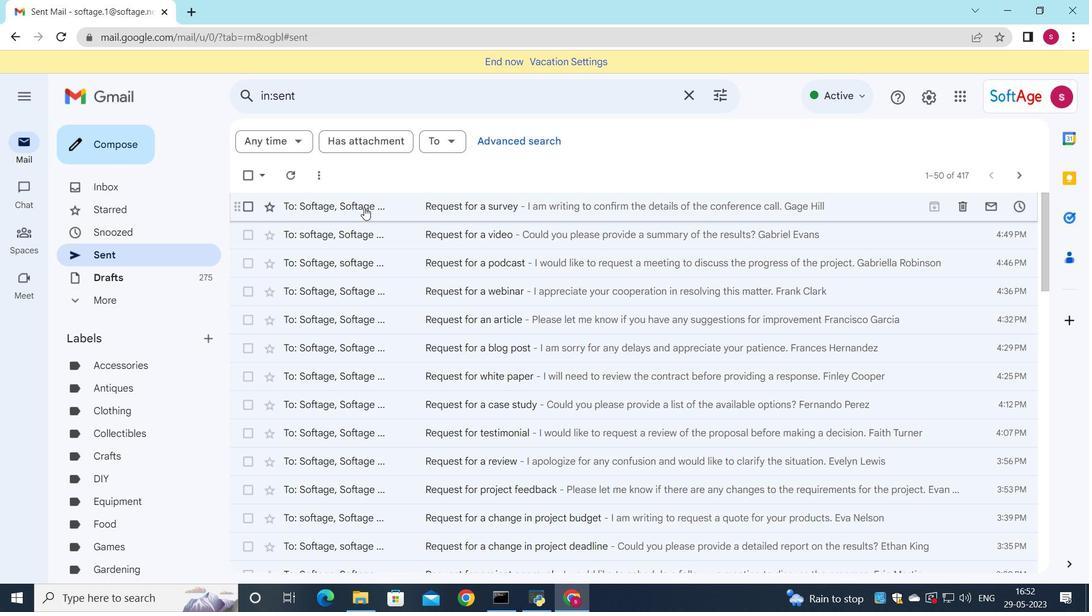 
Action: Mouse moved to (709, 383)
Screenshot: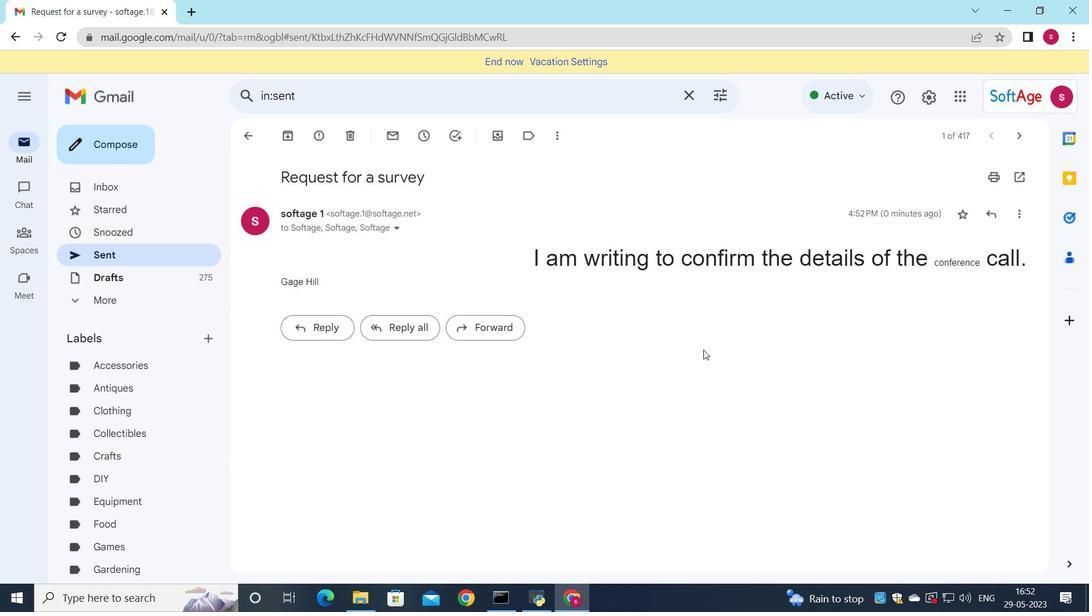 
